 Task: Search one way flight ticket for 5 adults, 2 children, 1 infant in seat and 1 infant on lap in economy from Atlanta: Hartsfield-jackson Atlanta International Airport to Gillette: Gillette Campbell County Airport on 5-1-2023. Choice of flights is Spirit. Number of bags: 2 carry on bags. Price is upto 88000. Outbound departure time preference is 22:30.
Action: Mouse moved to (195, 172)
Screenshot: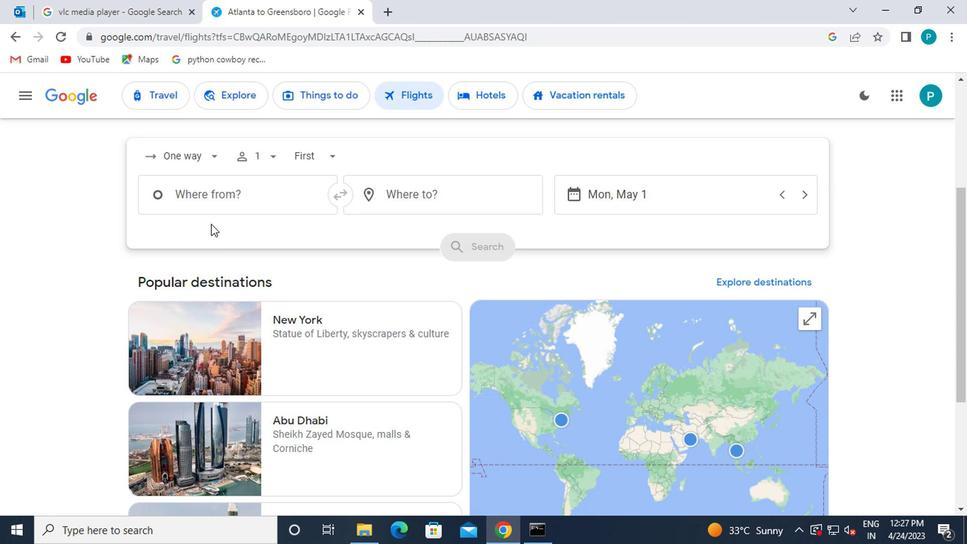 
Action: Mouse pressed left at (195, 172)
Screenshot: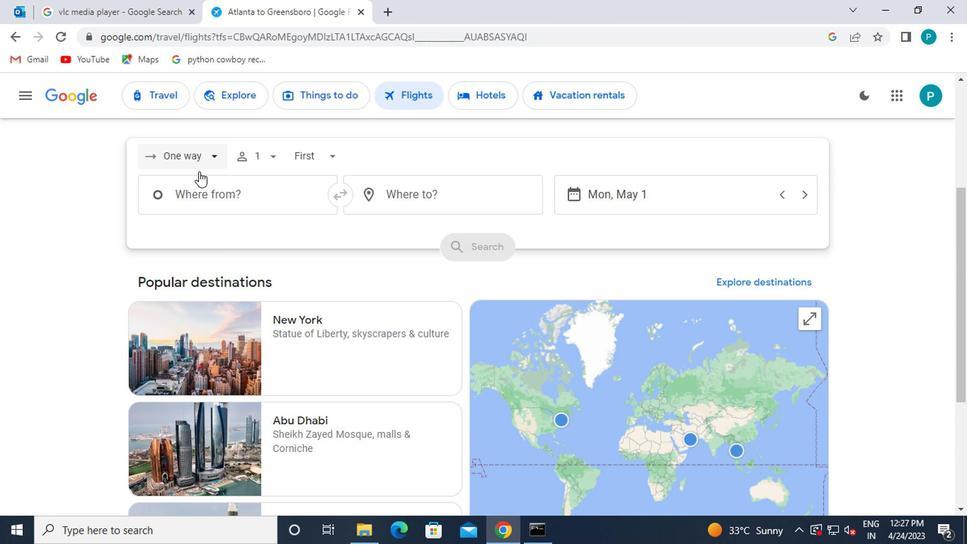 
Action: Mouse moved to (206, 221)
Screenshot: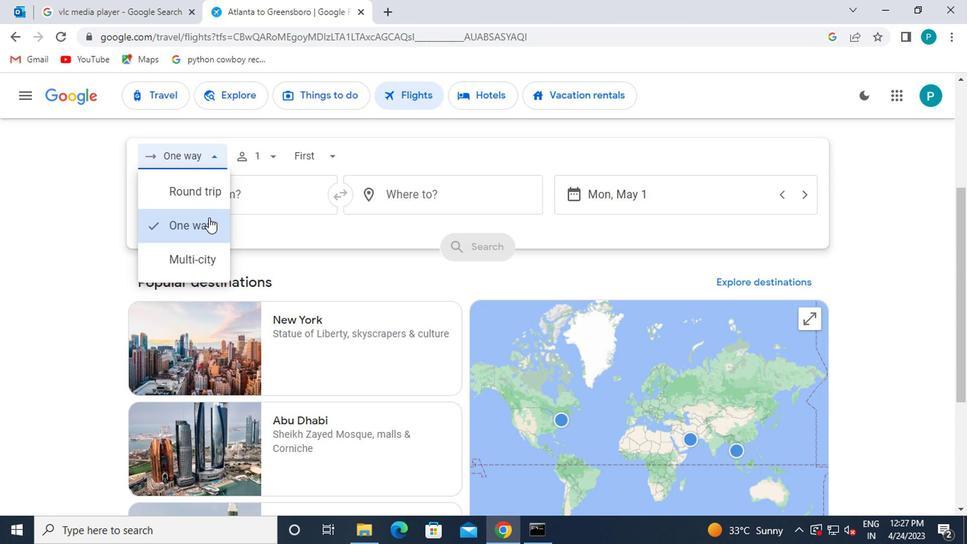 
Action: Mouse pressed left at (206, 221)
Screenshot: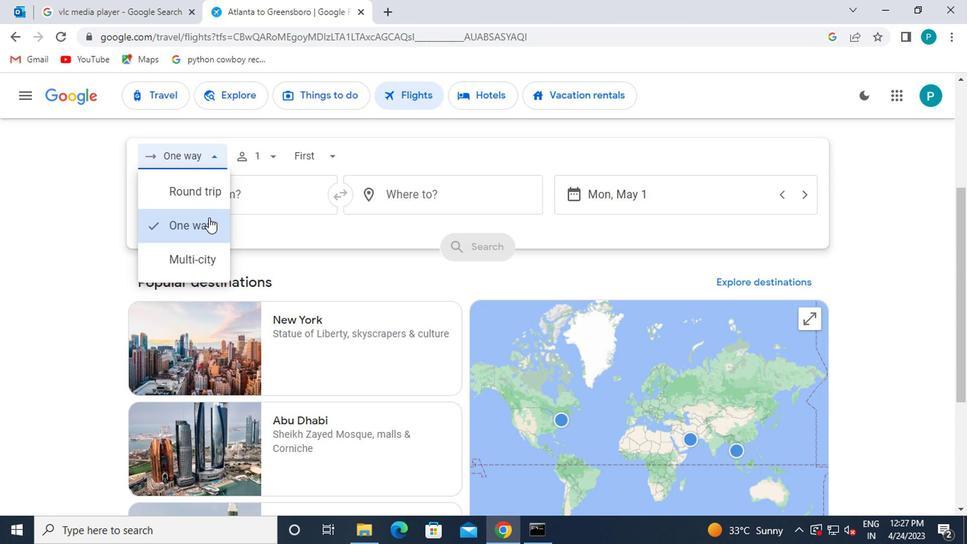 
Action: Mouse moved to (270, 161)
Screenshot: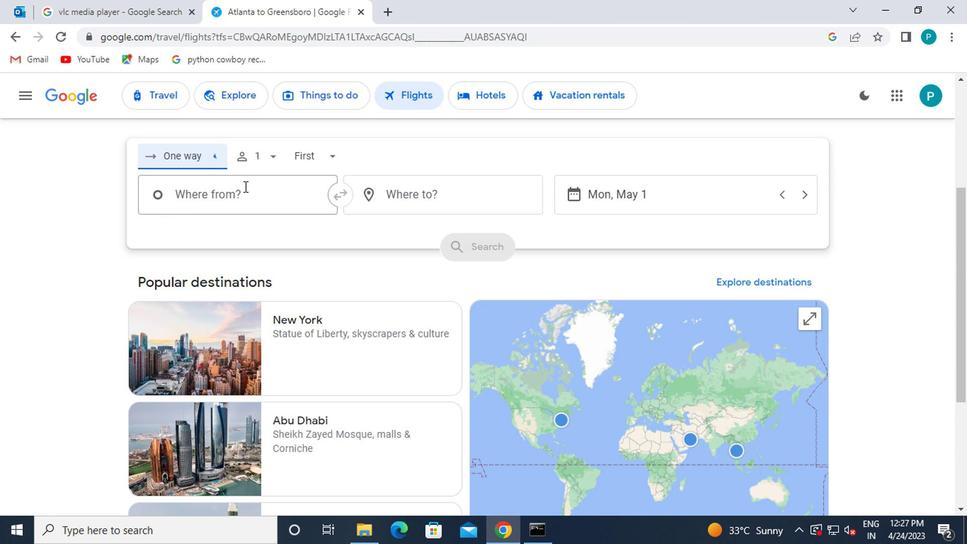 
Action: Mouse pressed left at (270, 161)
Screenshot: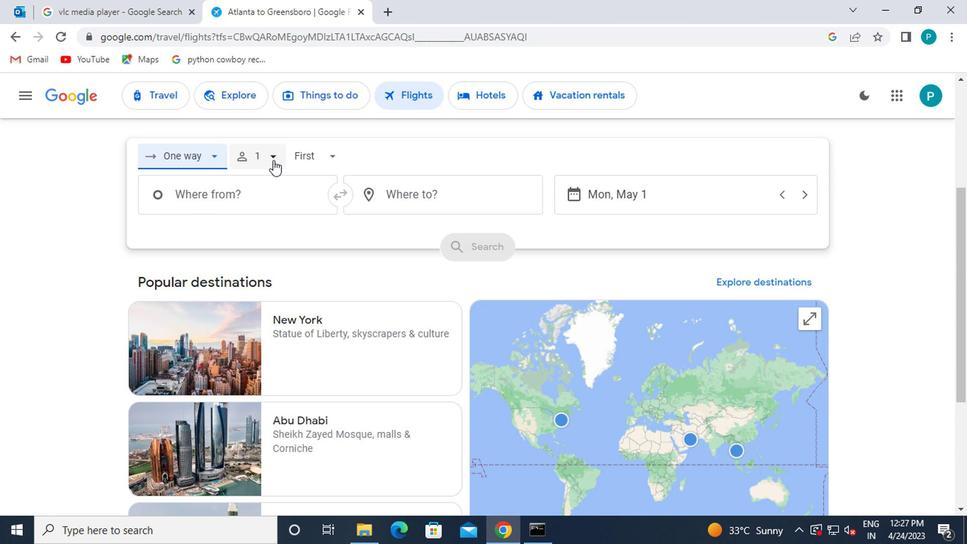 
Action: Mouse moved to (382, 194)
Screenshot: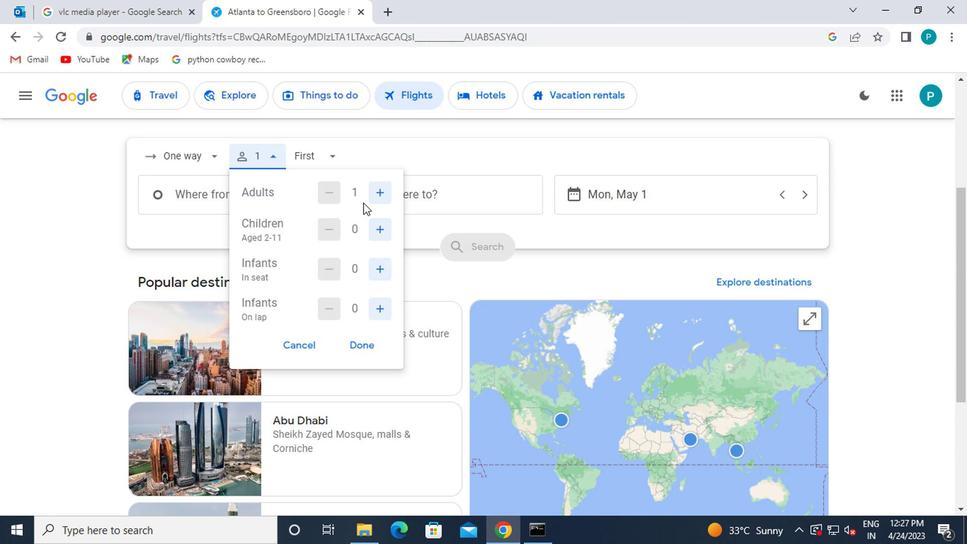 
Action: Mouse pressed left at (382, 194)
Screenshot: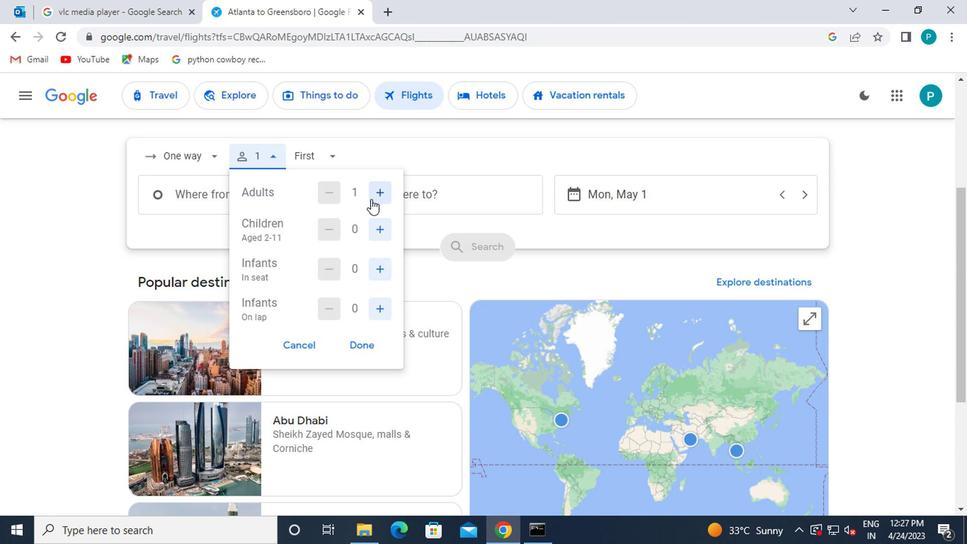 
Action: Mouse pressed left at (382, 194)
Screenshot: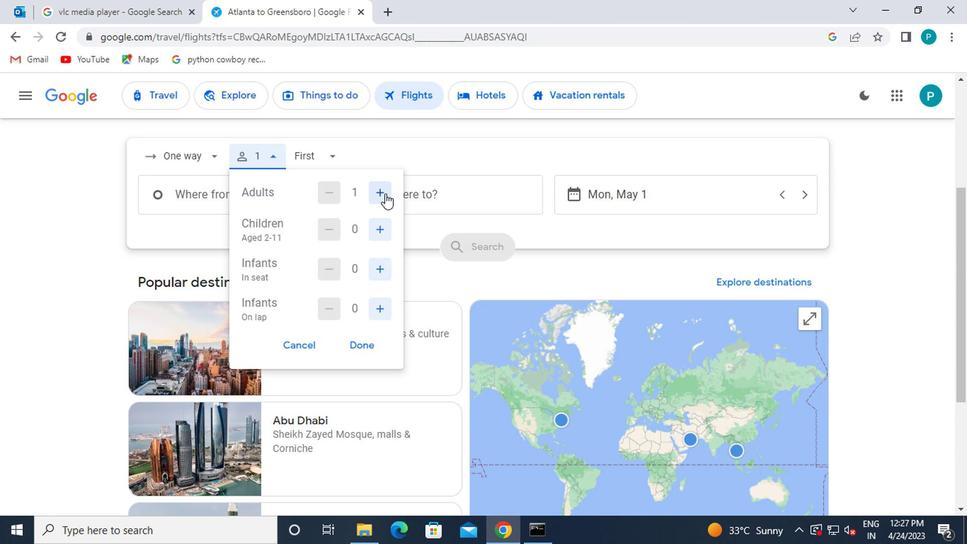 
Action: Mouse pressed left at (382, 194)
Screenshot: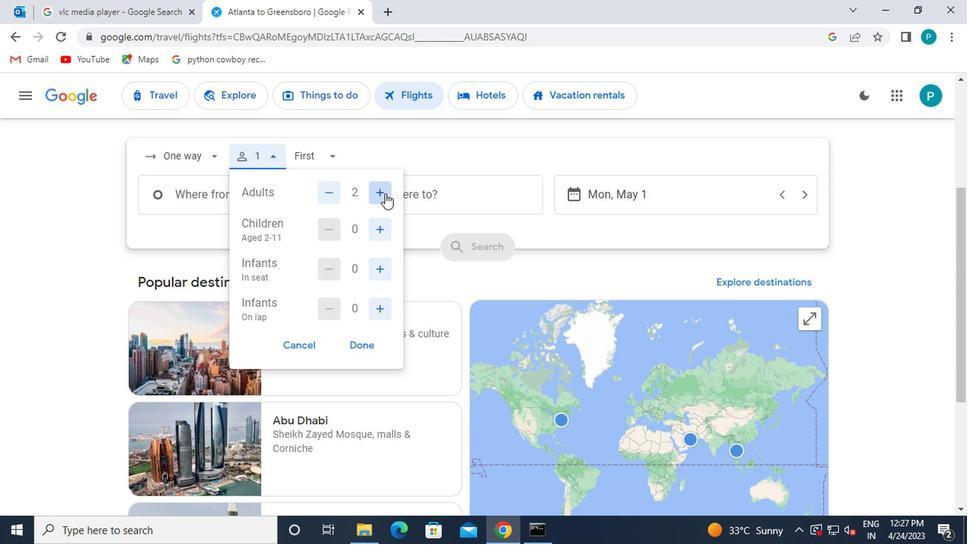 
Action: Mouse pressed left at (382, 194)
Screenshot: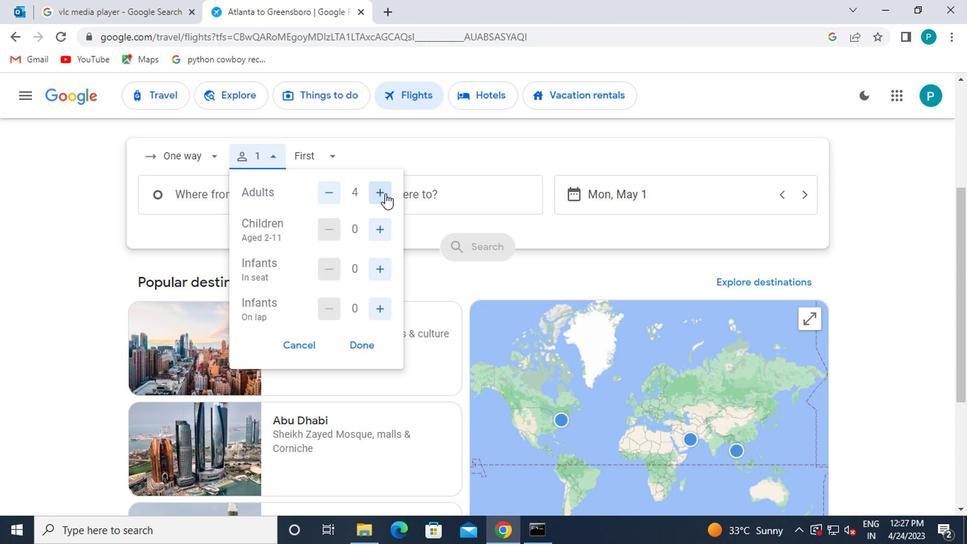 
Action: Mouse moved to (387, 235)
Screenshot: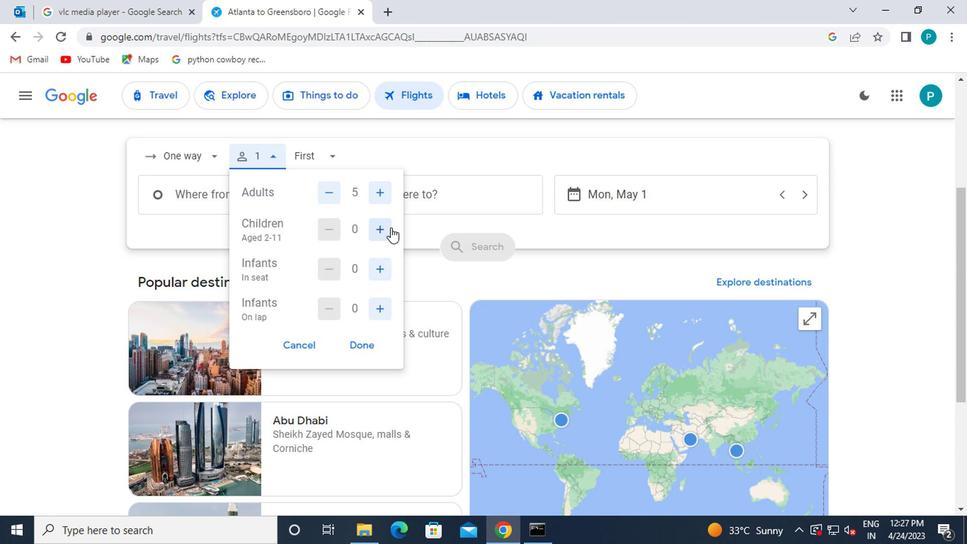 
Action: Mouse pressed left at (387, 235)
Screenshot: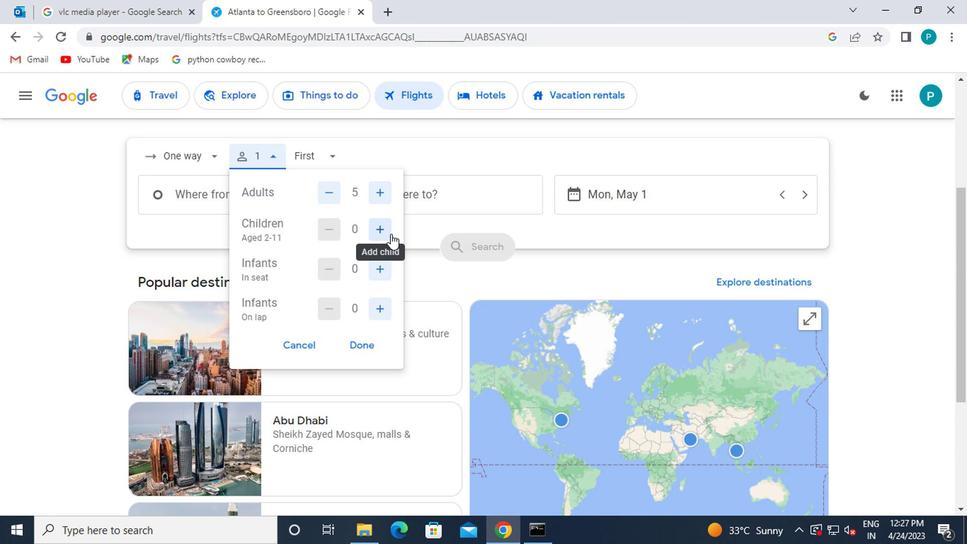 
Action: Mouse pressed left at (387, 235)
Screenshot: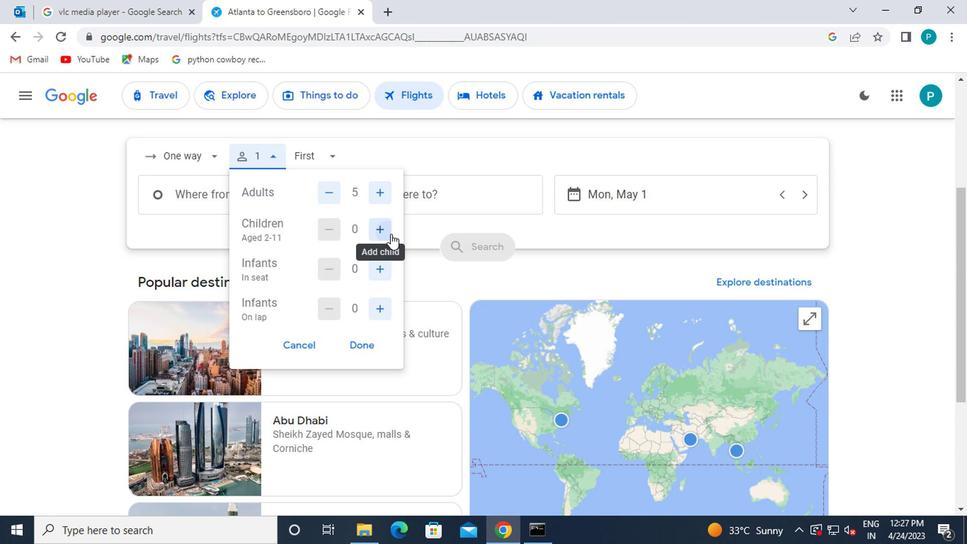 
Action: Mouse moved to (384, 264)
Screenshot: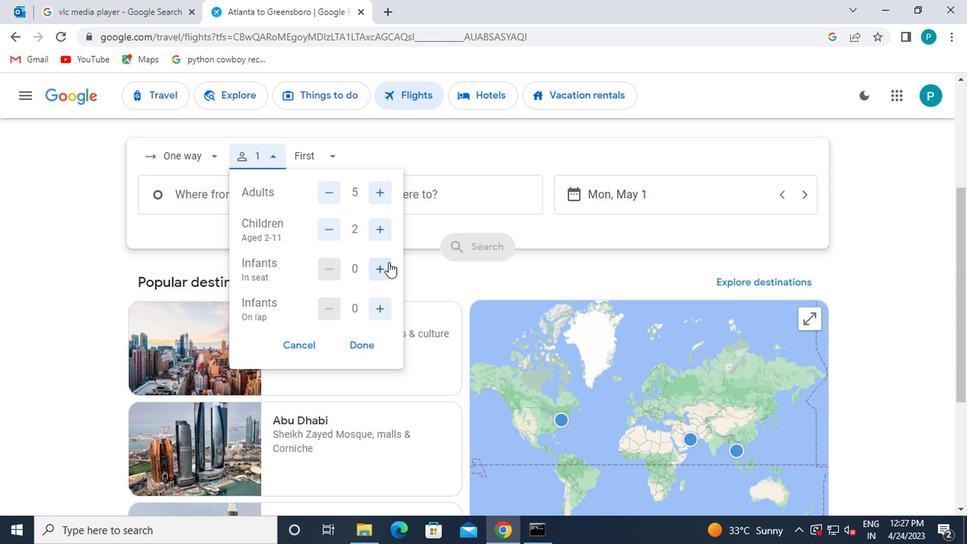 
Action: Mouse pressed left at (384, 264)
Screenshot: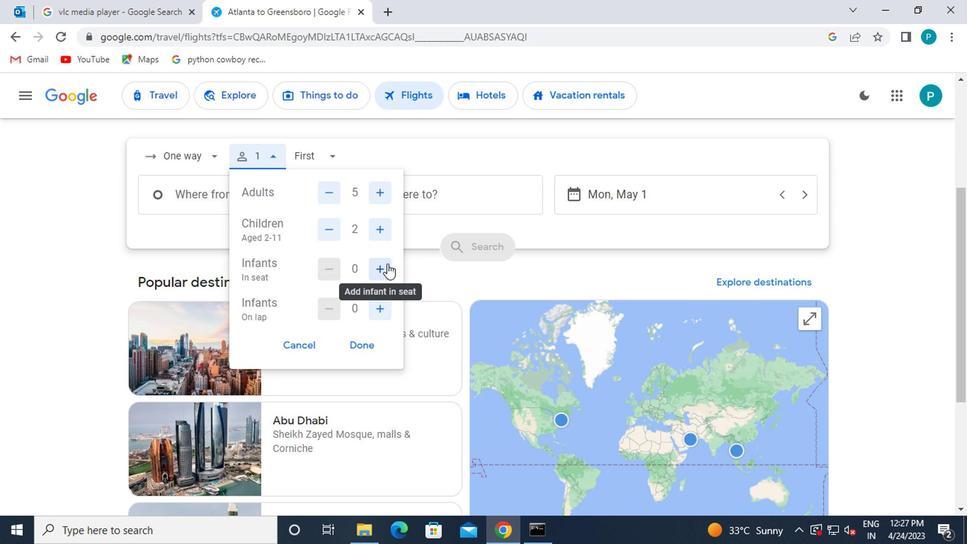 
Action: Mouse moved to (378, 309)
Screenshot: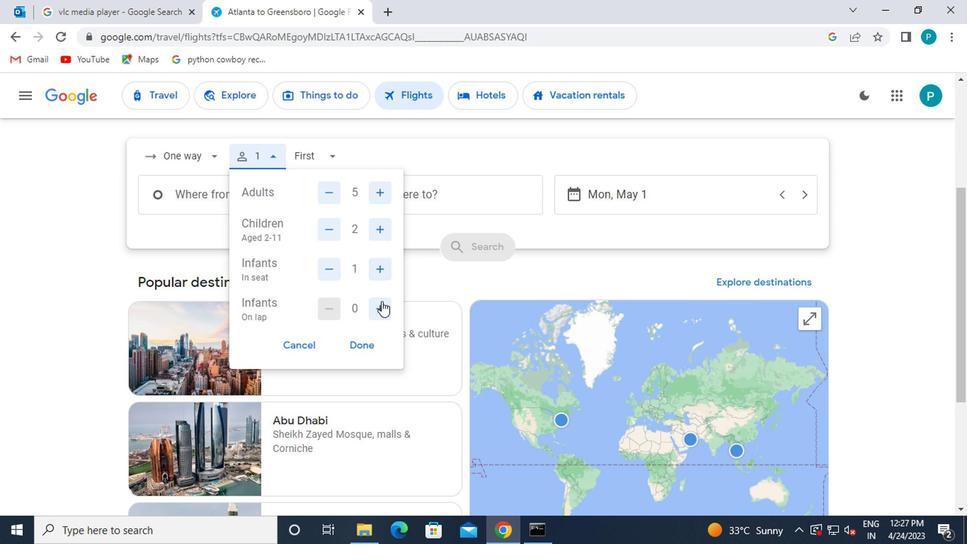 
Action: Mouse pressed left at (378, 309)
Screenshot: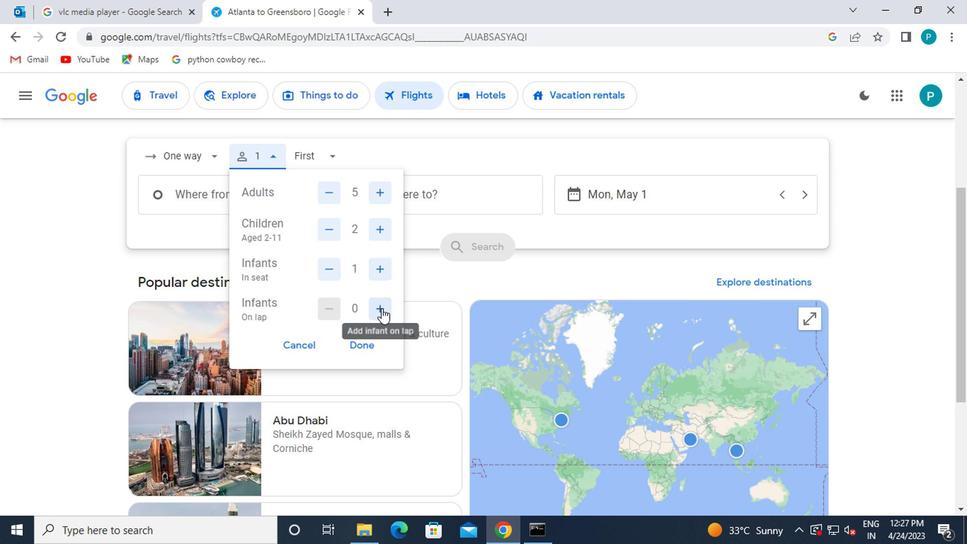 
Action: Mouse moved to (365, 349)
Screenshot: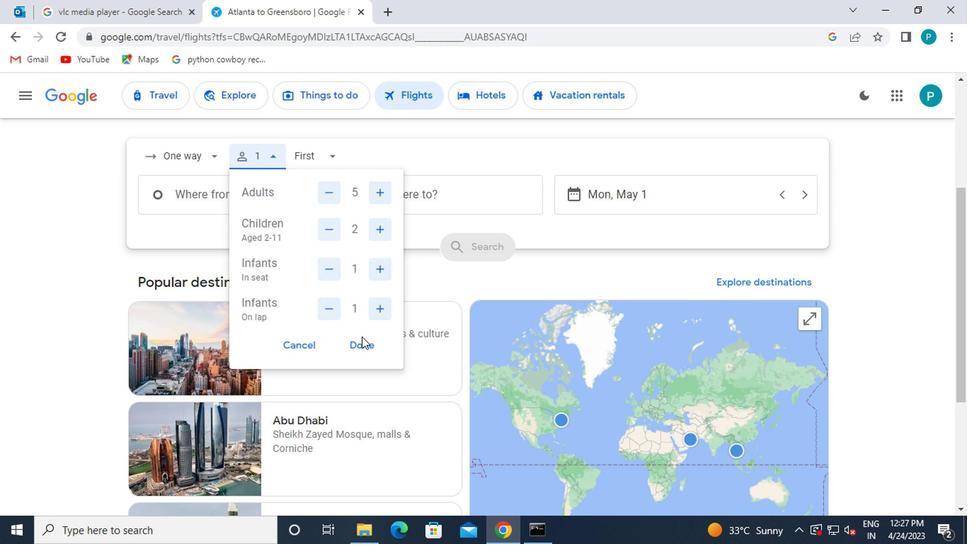
Action: Mouse pressed left at (365, 349)
Screenshot: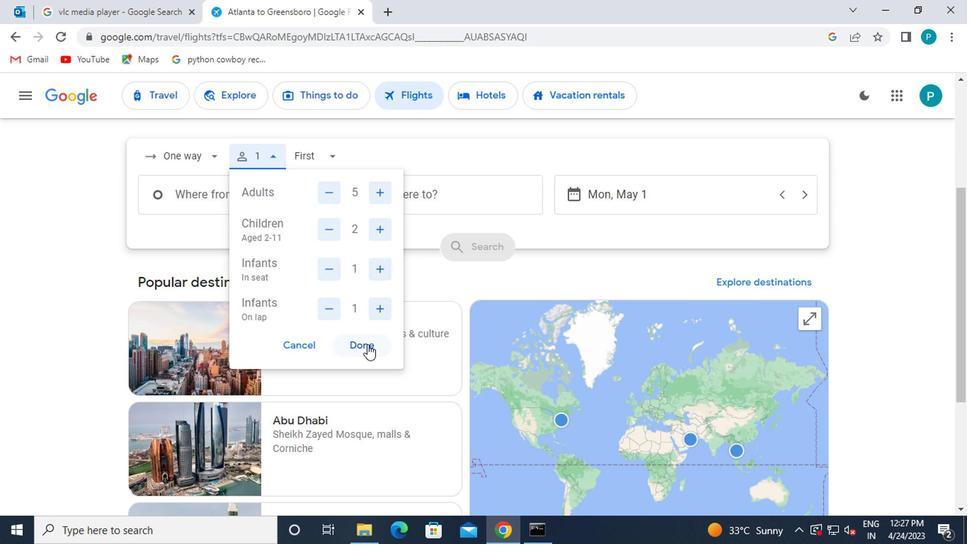 
Action: Mouse moved to (305, 163)
Screenshot: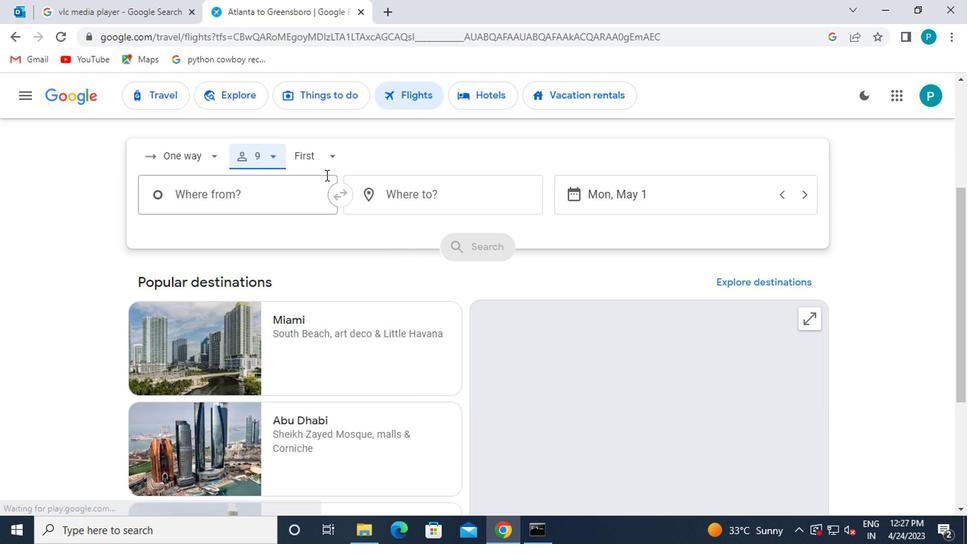 
Action: Mouse pressed left at (305, 163)
Screenshot: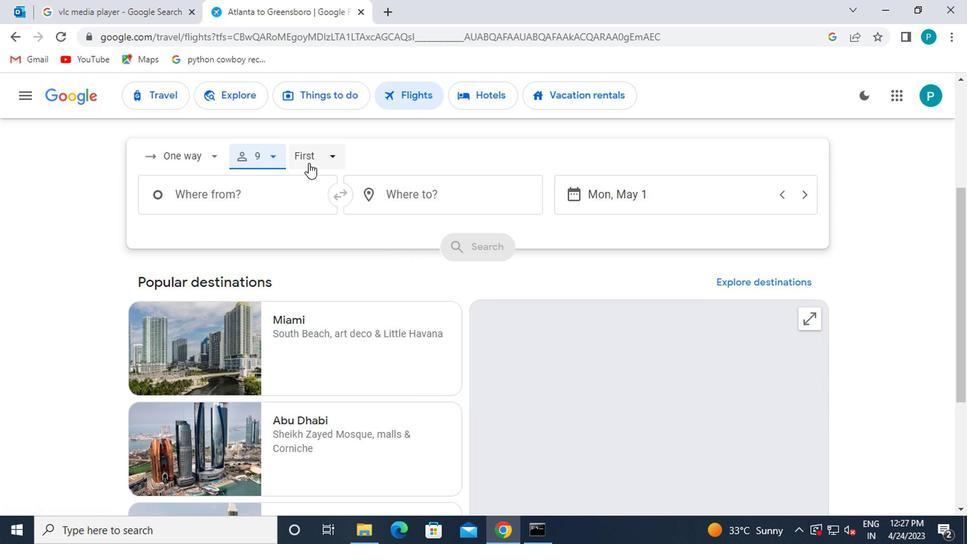 
Action: Mouse moved to (339, 204)
Screenshot: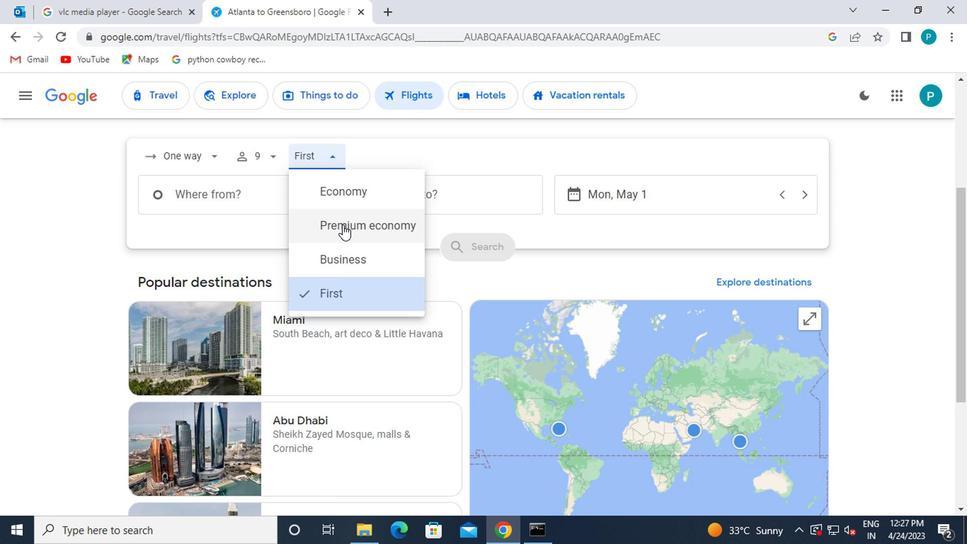
Action: Mouse pressed left at (339, 204)
Screenshot: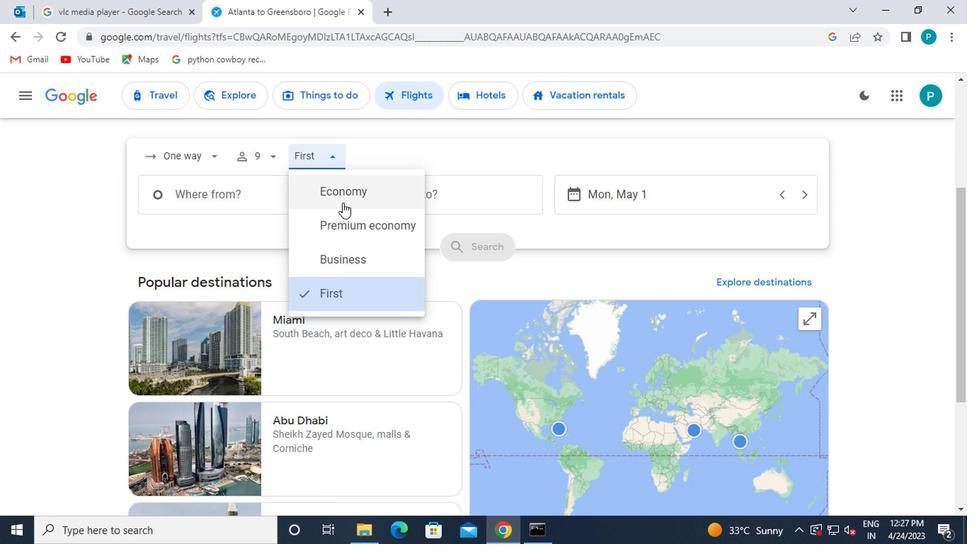 
Action: Mouse moved to (262, 205)
Screenshot: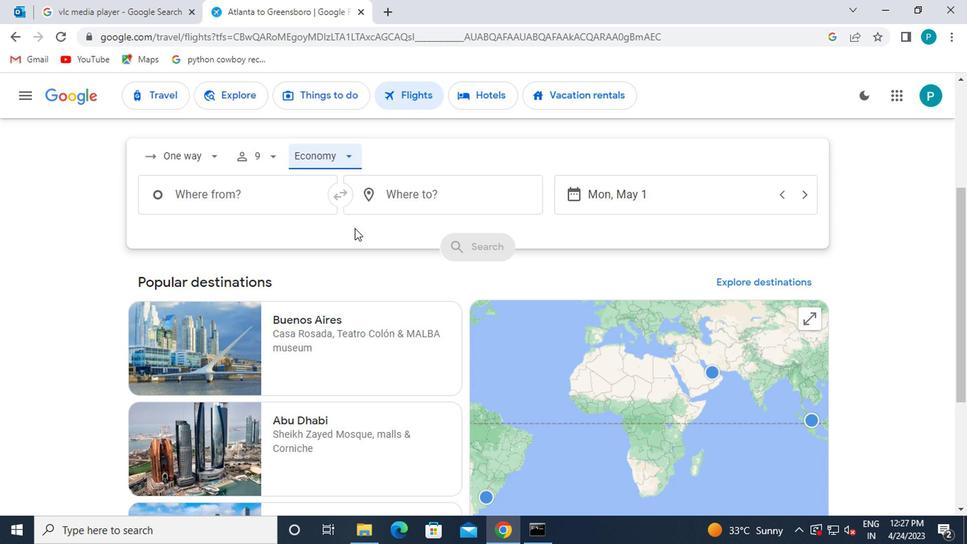 
Action: Mouse pressed left at (262, 205)
Screenshot: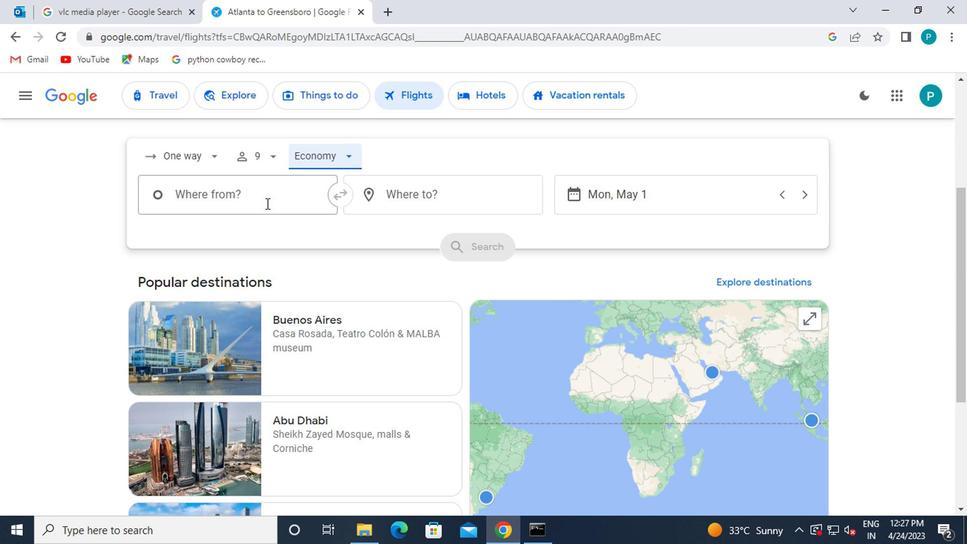 
Action: Mouse moved to (262, 228)
Screenshot: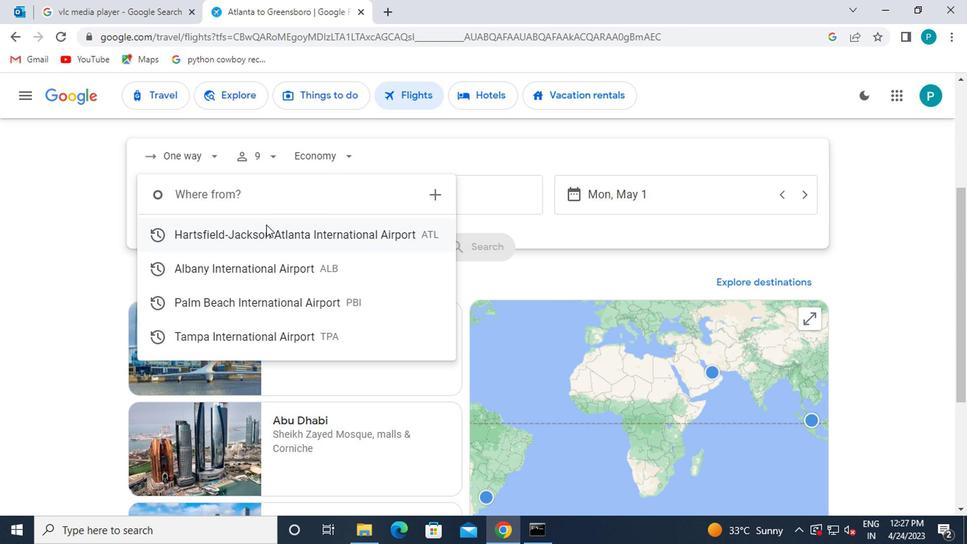 
Action: Mouse pressed left at (262, 228)
Screenshot: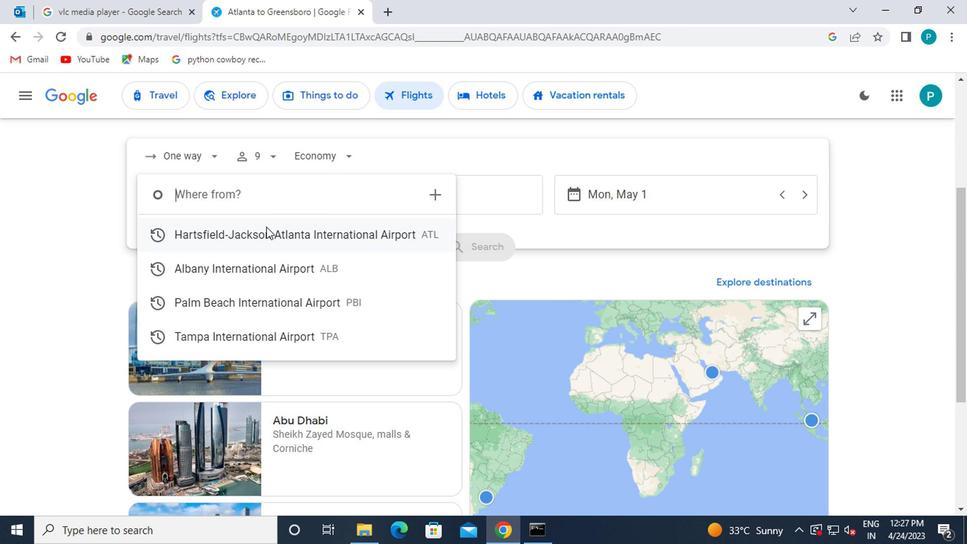 
Action: Mouse moved to (439, 206)
Screenshot: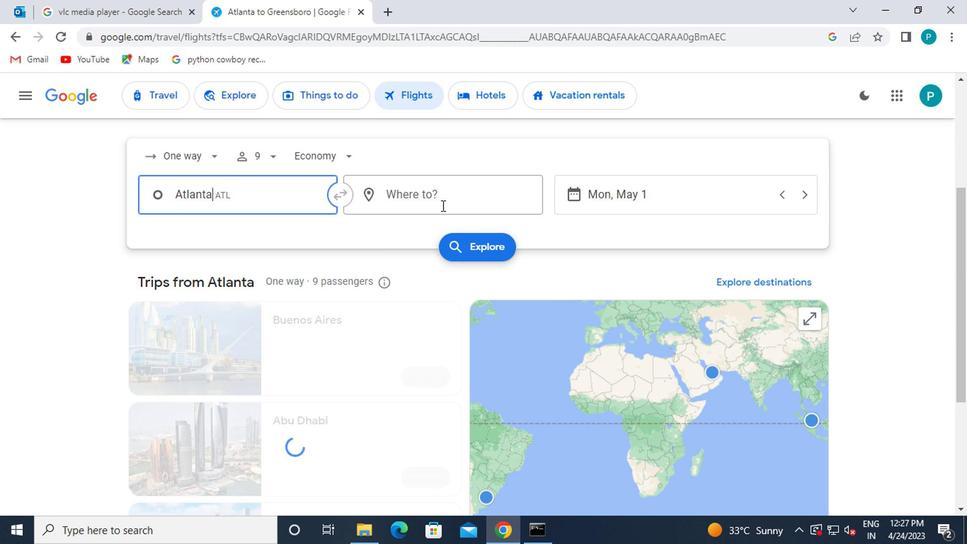 
Action: Mouse pressed left at (439, 206)
Screenshot: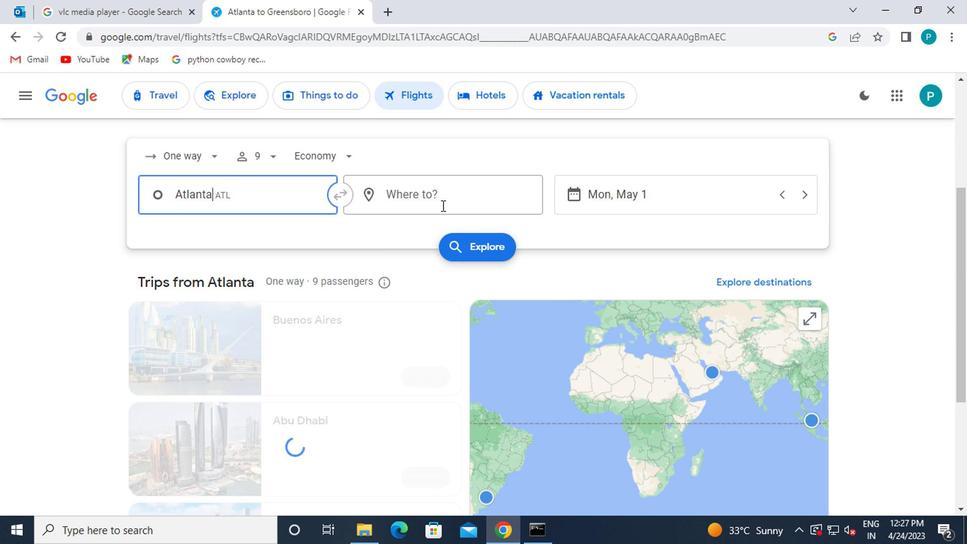 
Action: Mouse moved to (426, 189)
Screenshot: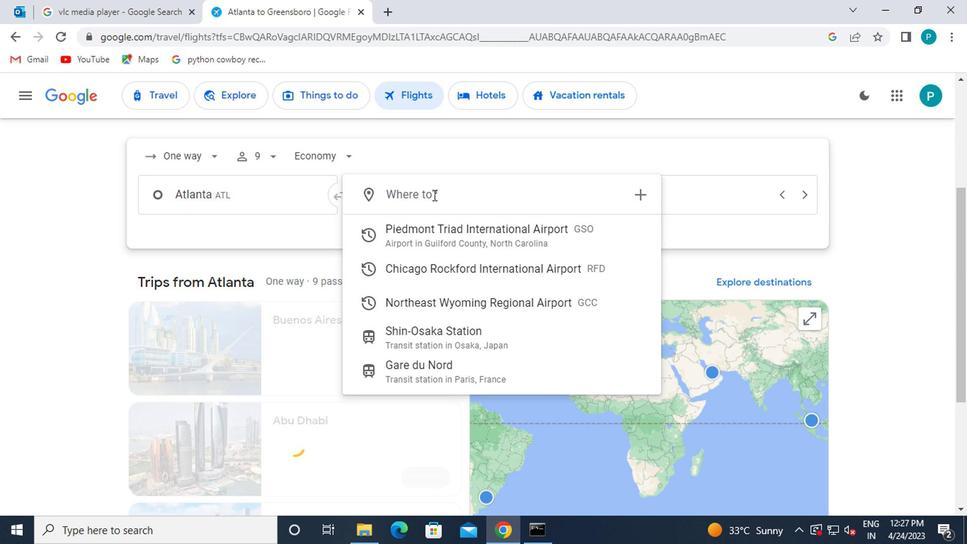 
Action: Key pressed gillete
Screenshot: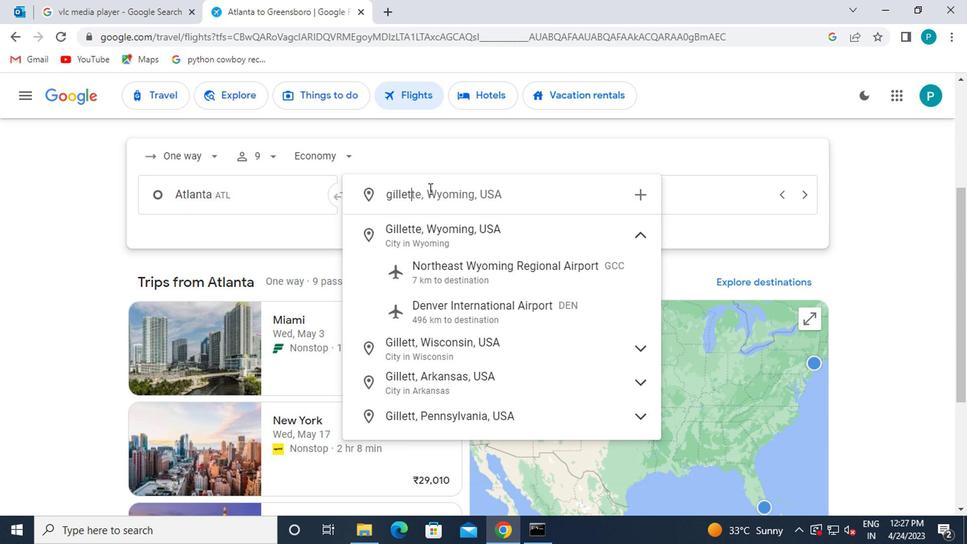 
Action: Mouse moved to (487, 290)
Screenshot: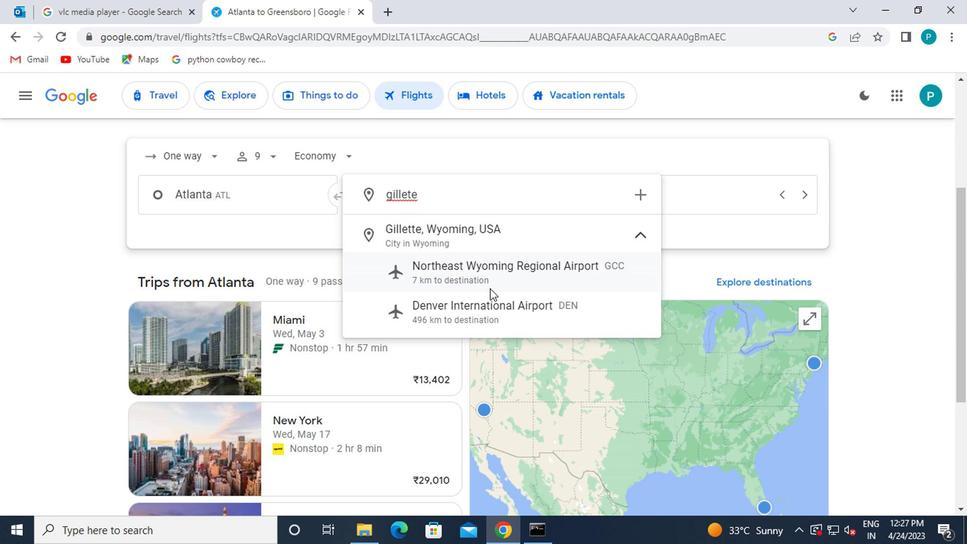 
Action: Mouse pressed left at (487, 290)
Screenshot: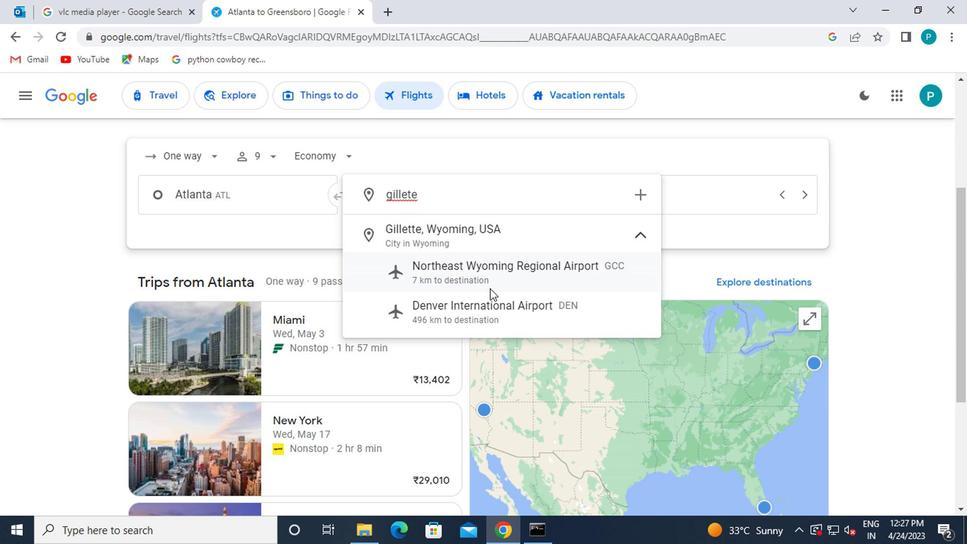
Action: Mouse moved to (531, 271)
Screenshot: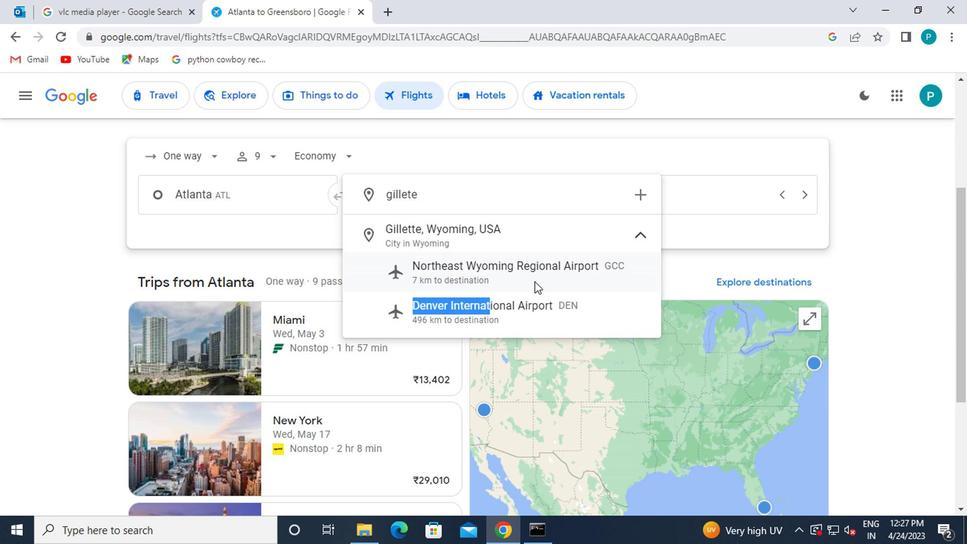
Action: Mouse pressed left at (531, 271)
Screenshot: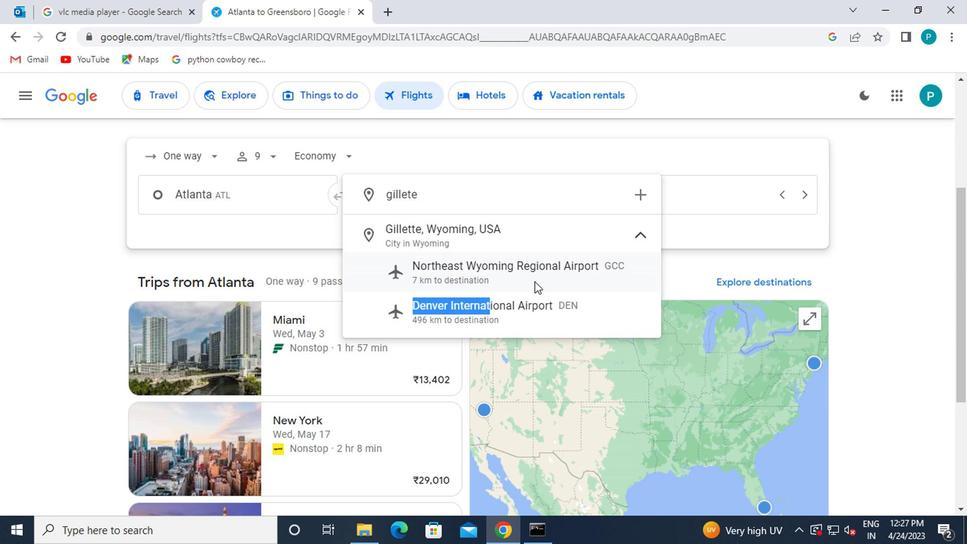 
Action: Mouse moved to (610, 209)
Screenshot: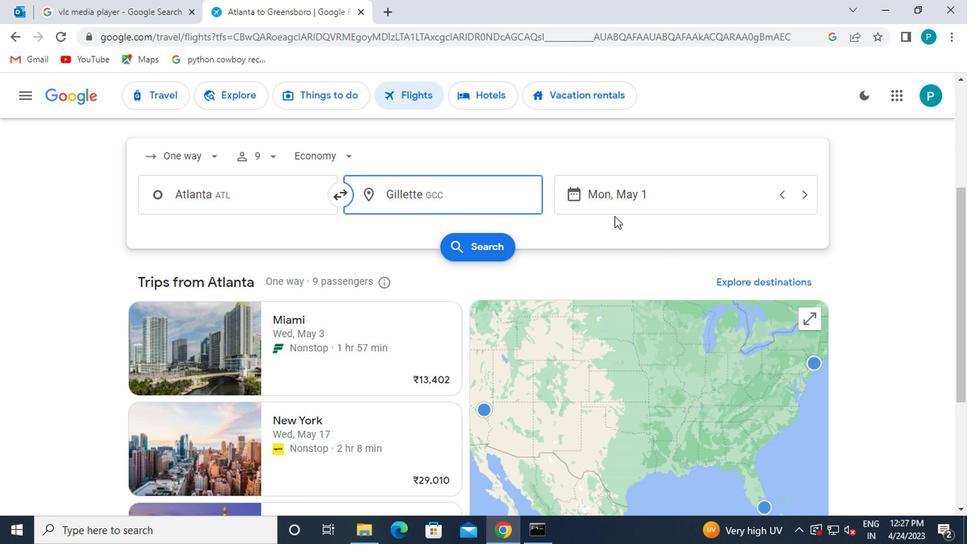 
Action: Mouse pressed left at (610, 209)
Screenshot: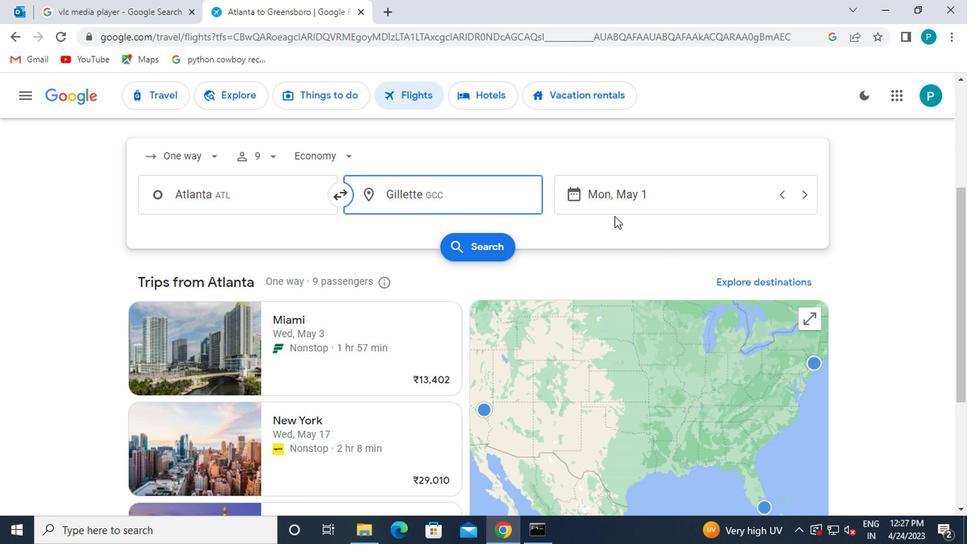 
Action: Mouse moved to (627, 261)
Screenshot: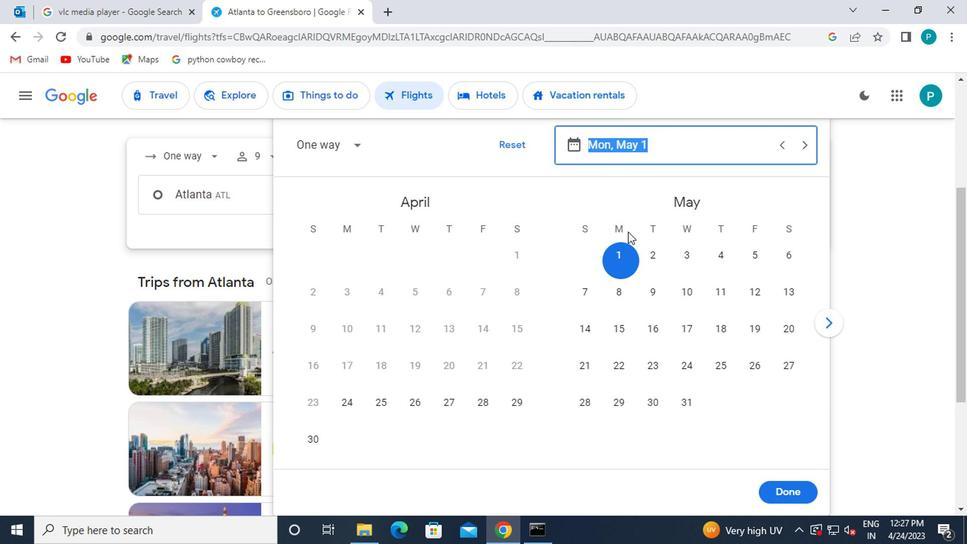 
Action: Mouse pressed left at (627, 261)
Screenshot: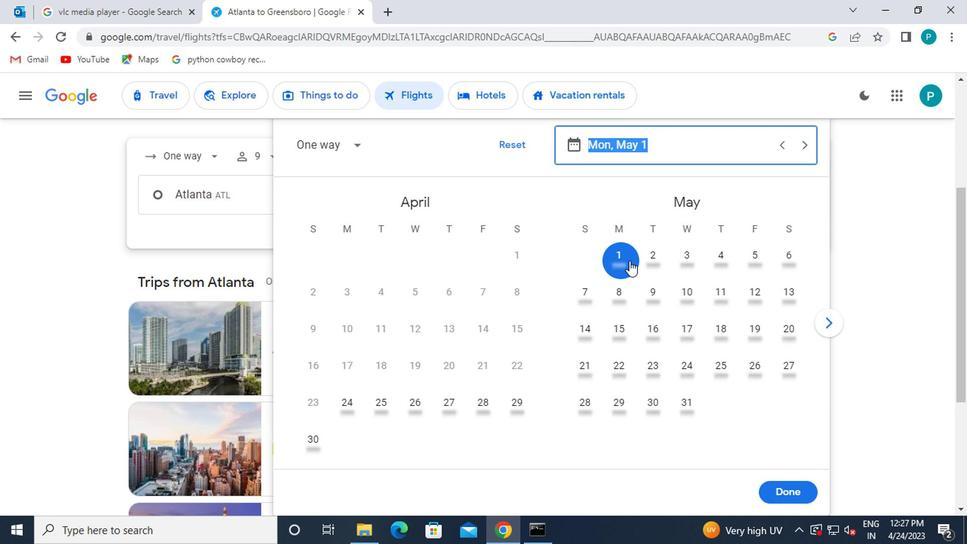 
Action: Mouse moved to (806, 485)
Screenshot: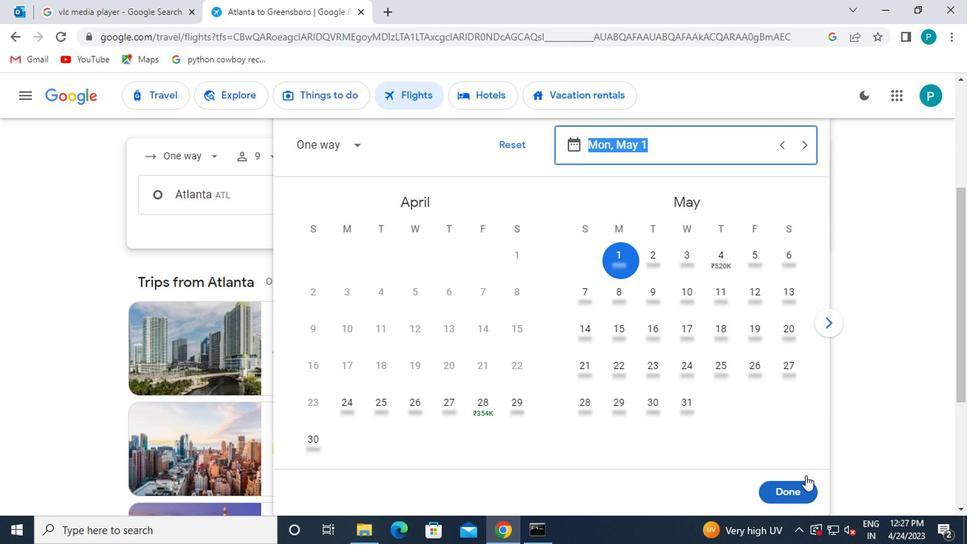 
Action: Mouse pressed left at (806, 485)
Screenshot: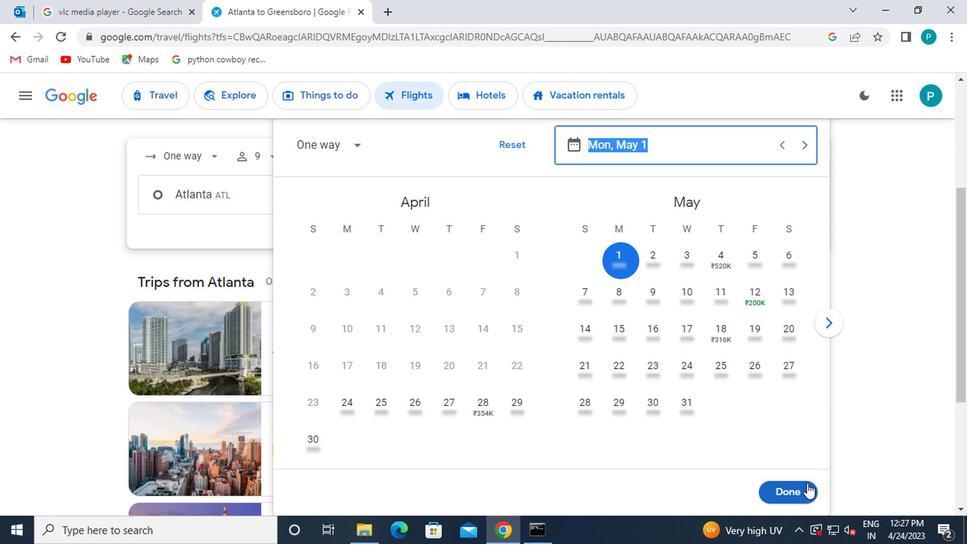 
Action: Mouse moved to (478, 257)
Screenshot: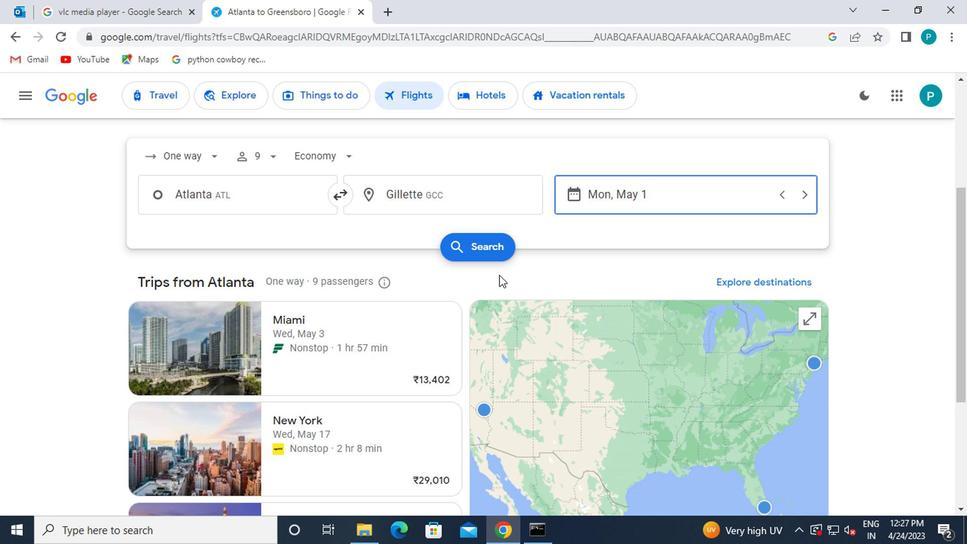 
Action: Mouse pressed left at (478, 257)
Screenshot: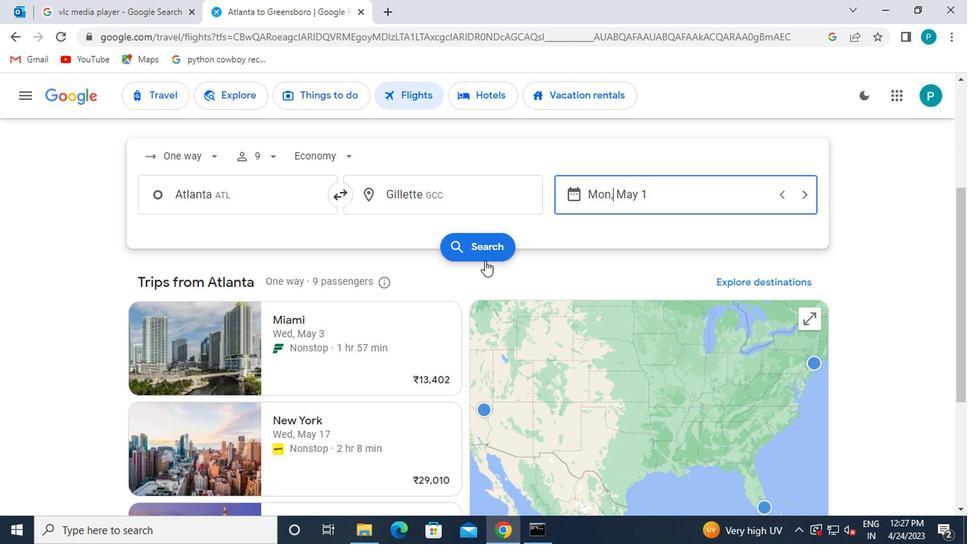 
Action: Mouse moved to (141, 226)
Screenshot: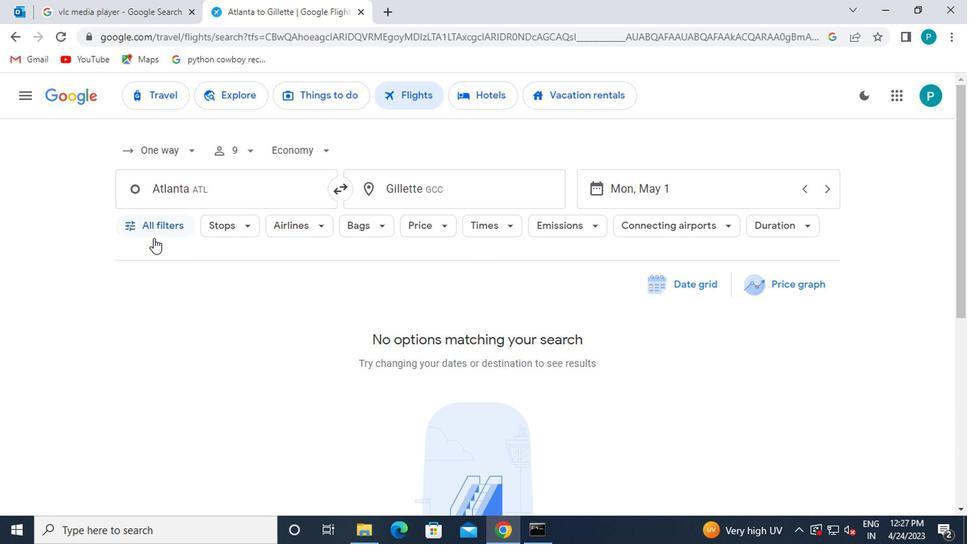 
Action: Mouse pressed left at (141, 226)
Screenshot: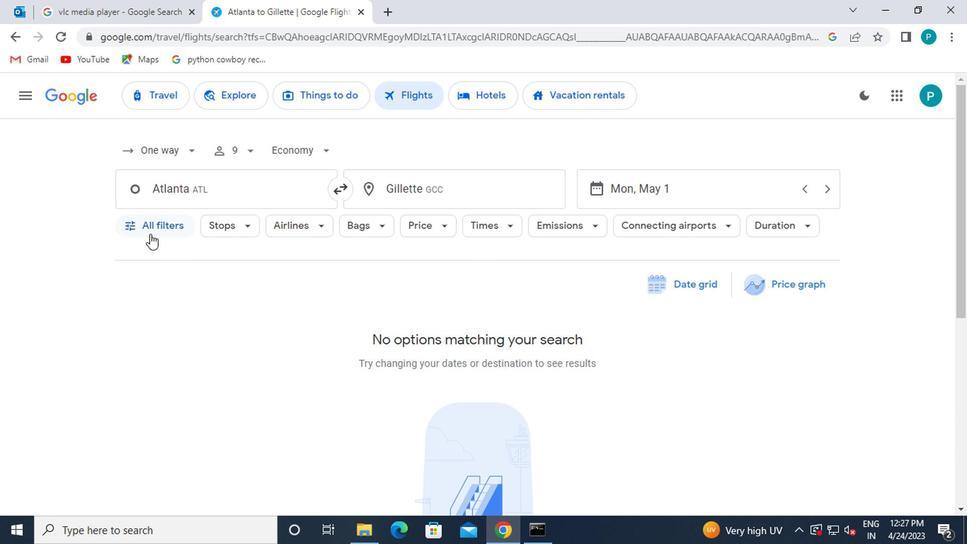 
Action: Mouse moved to (227, 318)
Screenshot: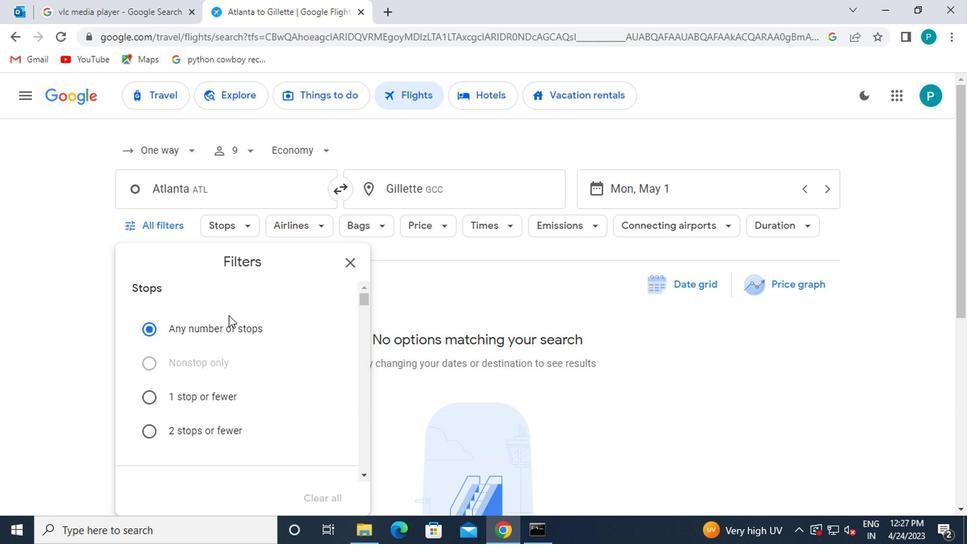
Action: Mouse scrolled (227, 317) with delta (0, -1)
Screenshot: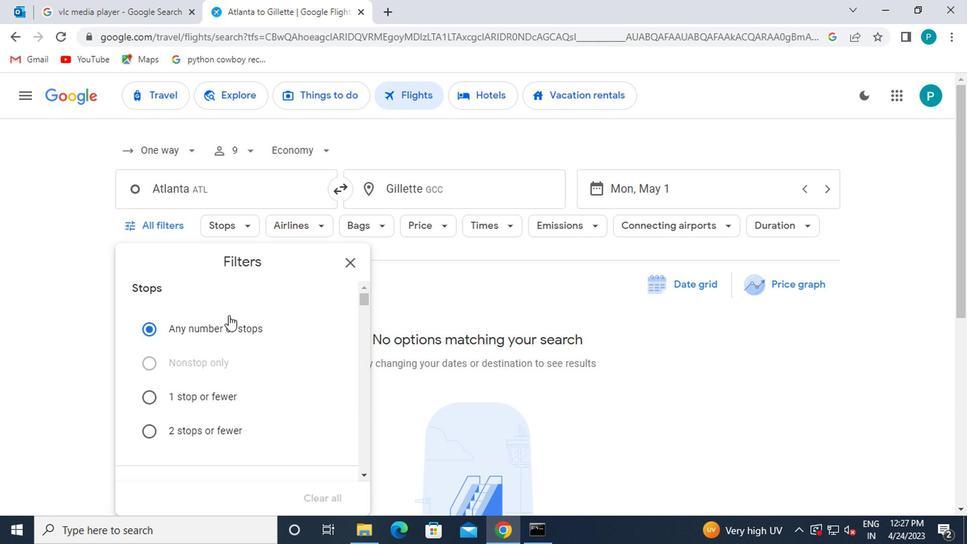 
Action: Mouse moved to (227, 319)
Screenshot: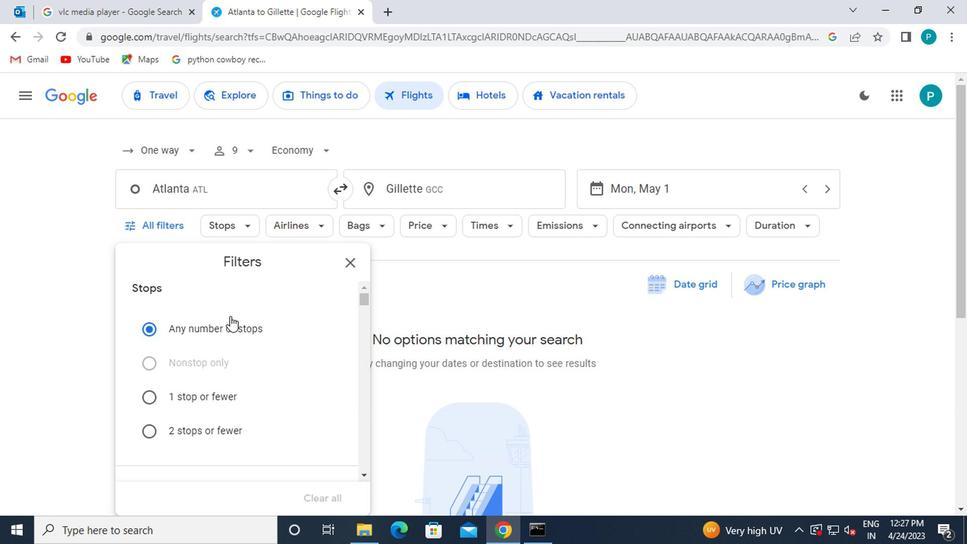 
Action: Mouse scrolled (227, 318) with delta (0, 0)
Screenshot: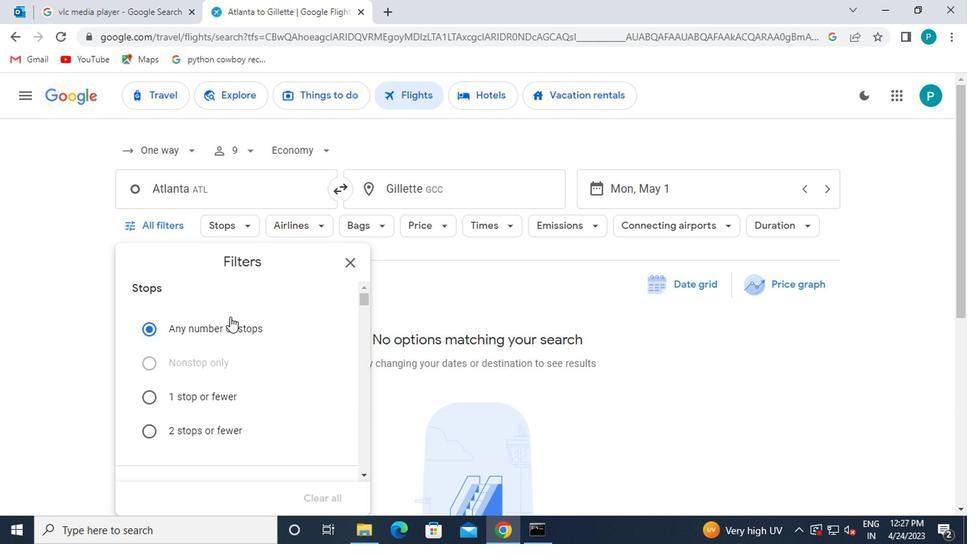 
Action: Mouse moved to (230, 322)
Screenshot: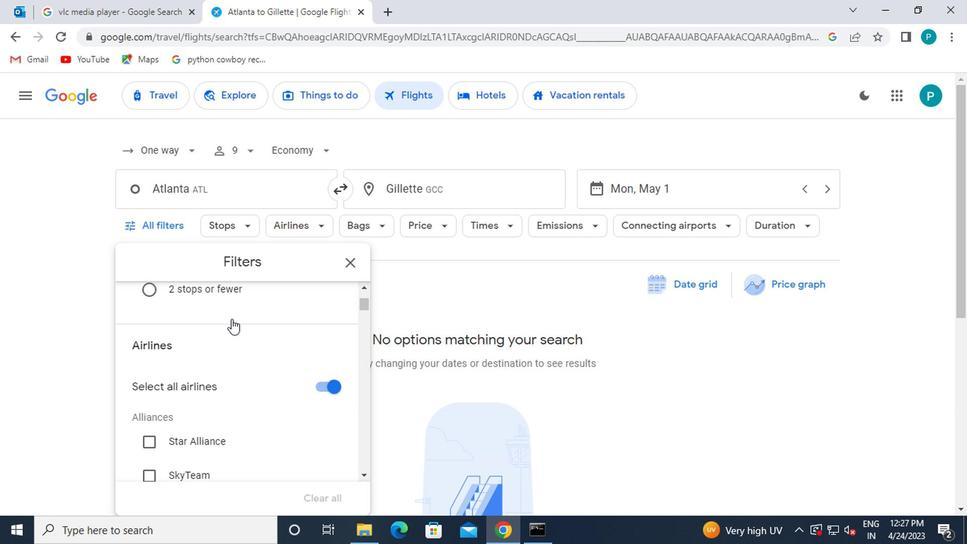 
Action: Mouse scrolled (230, 321) with delta (0, -1)
Screenshot: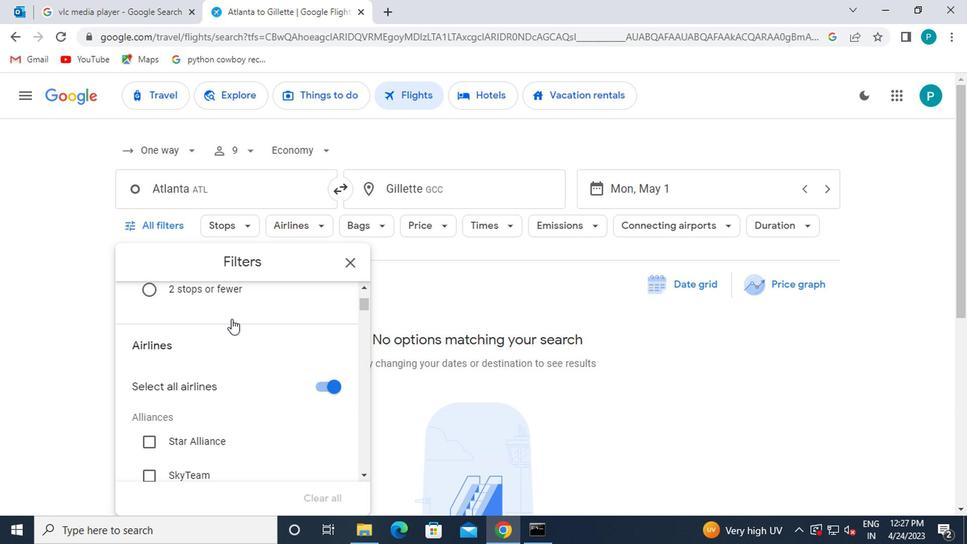 
Action: Mouse scrolled (230, 321) with delta (0, -1)
Screenshot: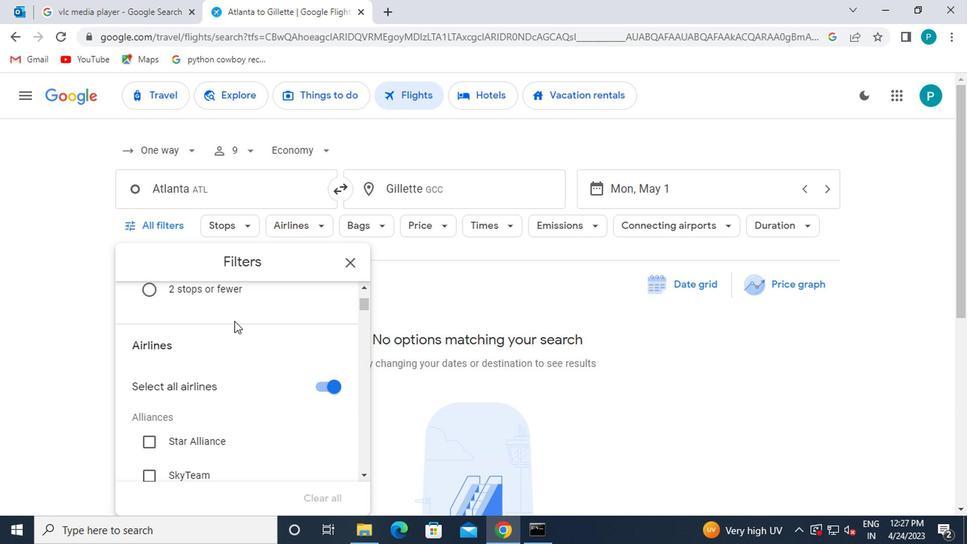 
Action: Mouse moved to (232, 360)
Screenshot: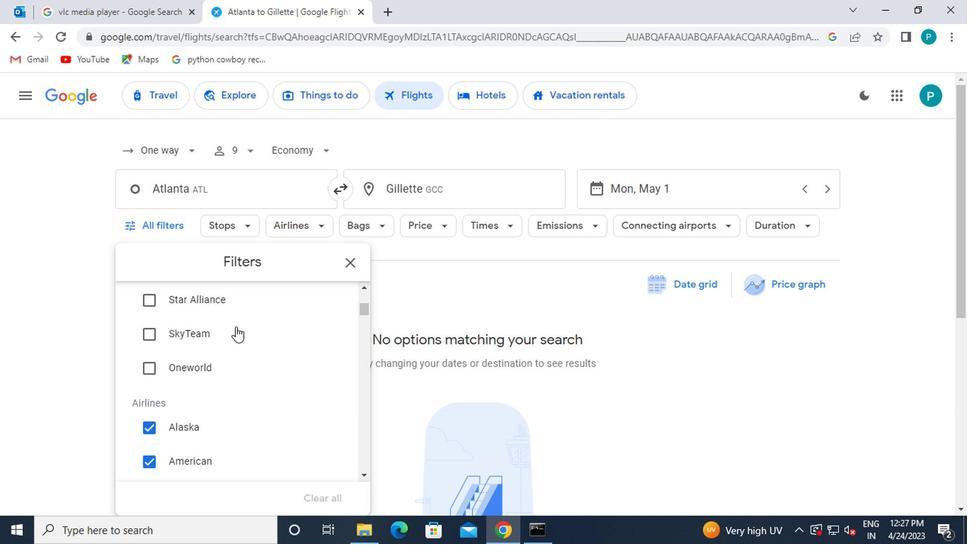 
Action: Mouse scrolled (232, 359) with delta (0, -1)
Screenshot: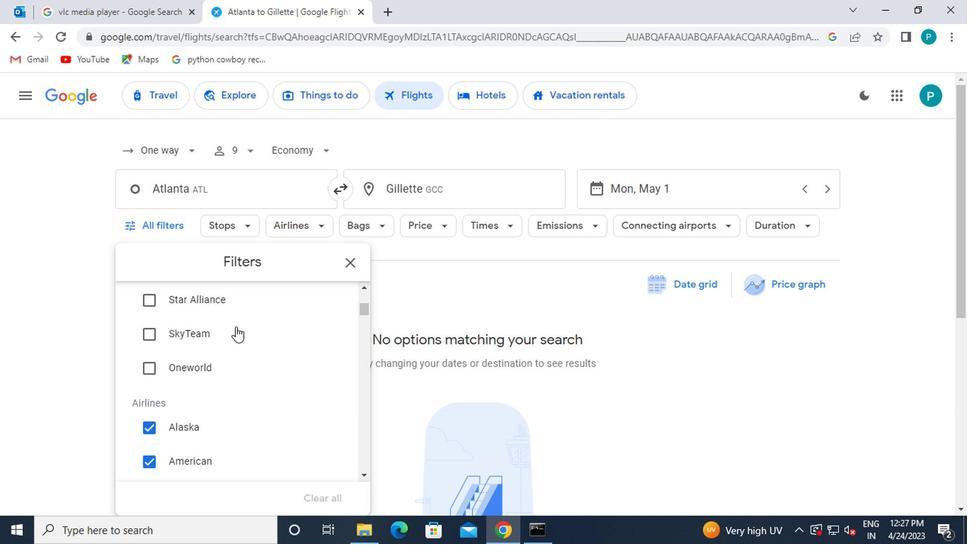 
Action: Mouse moved to (233, 369)
Screenshot: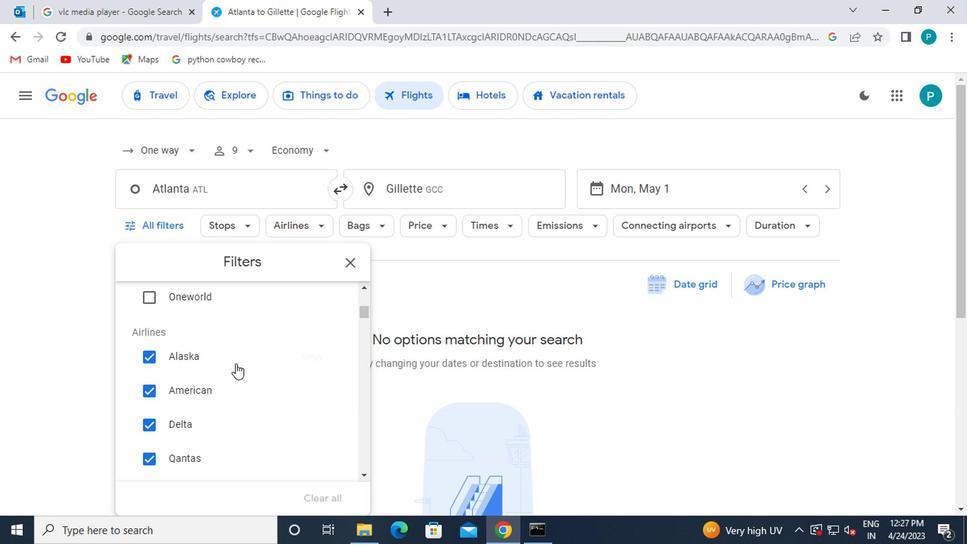 
Action: Mouse scrolled (233, 368) with delta (0, -1)
Screenshot: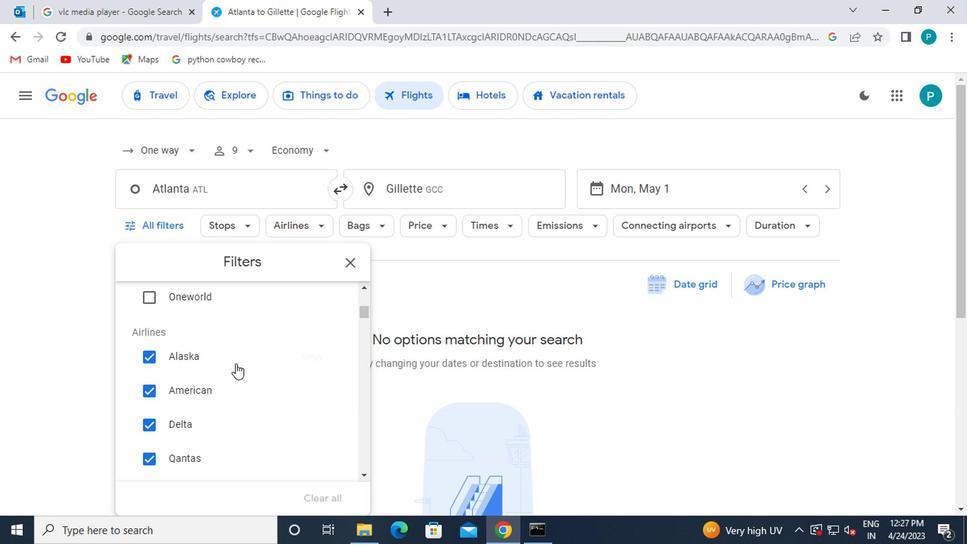 
Action: Mouse scrolled (233, 368) with delta (0, -1)
Screenshot: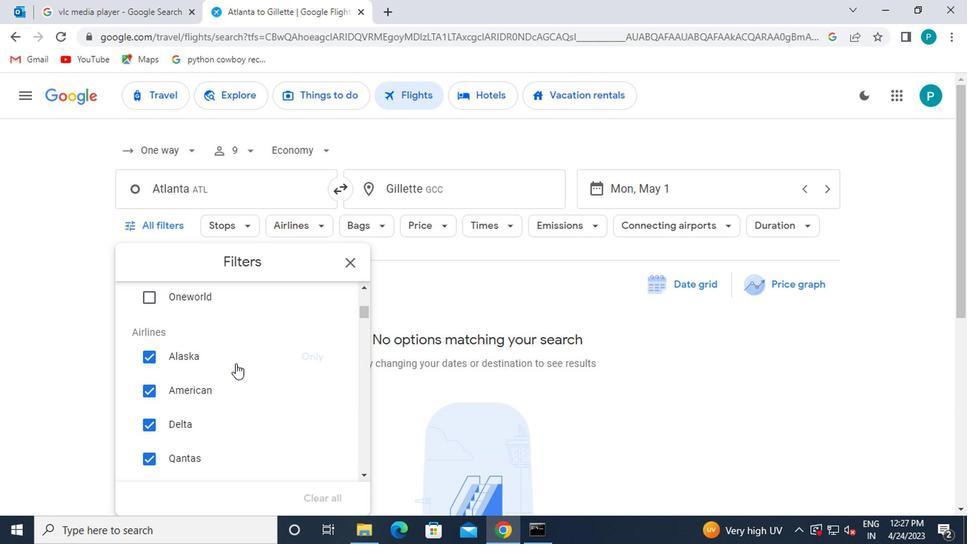 
Action: Mouse scrolled (233, 369) with delta (0, 0)
Screenshot: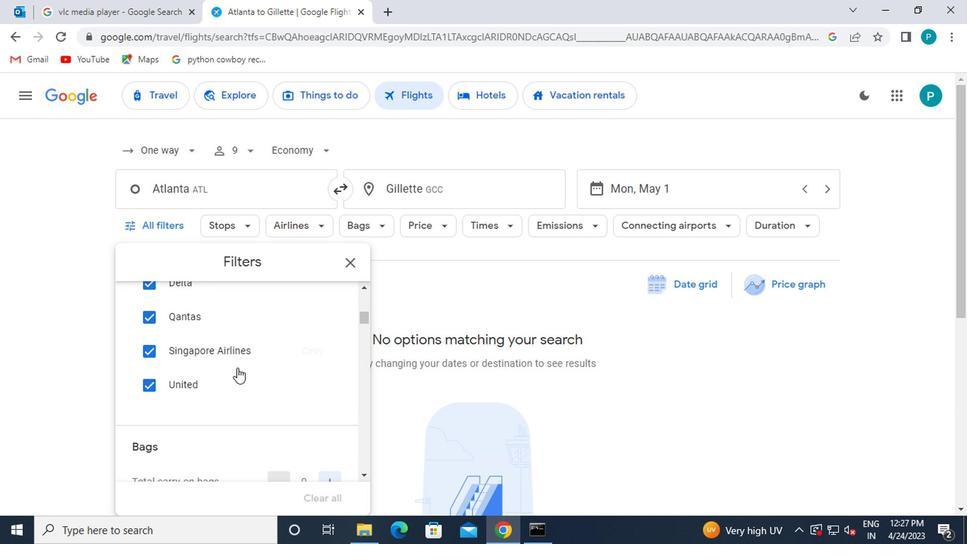 
Action: Mouse moved to (234, 370)
Screenshot: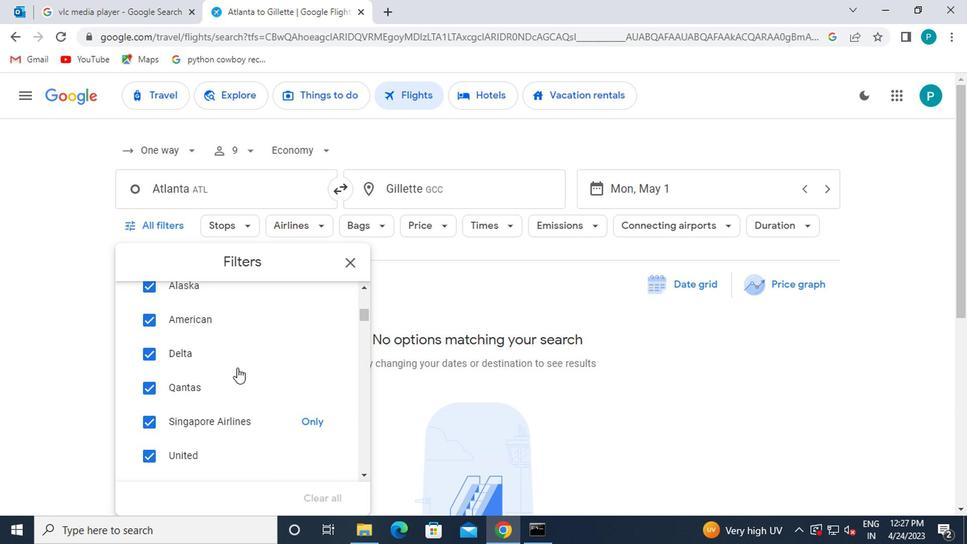 
Action: Mouse scrolled (234, 371) with delta (0, 1)
Screenshot: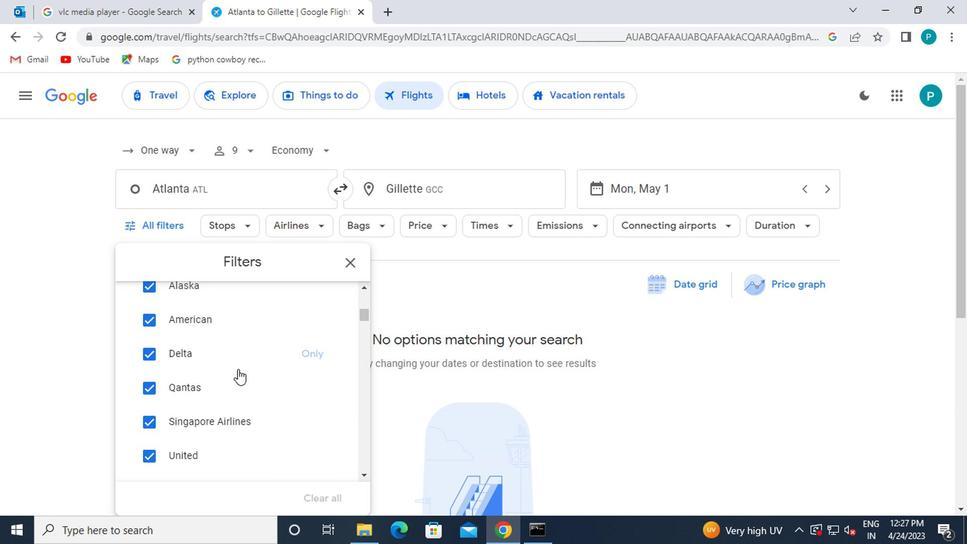 
Action: Mouse scrolled (234, 371) with delta (0, 1)
Screenshot: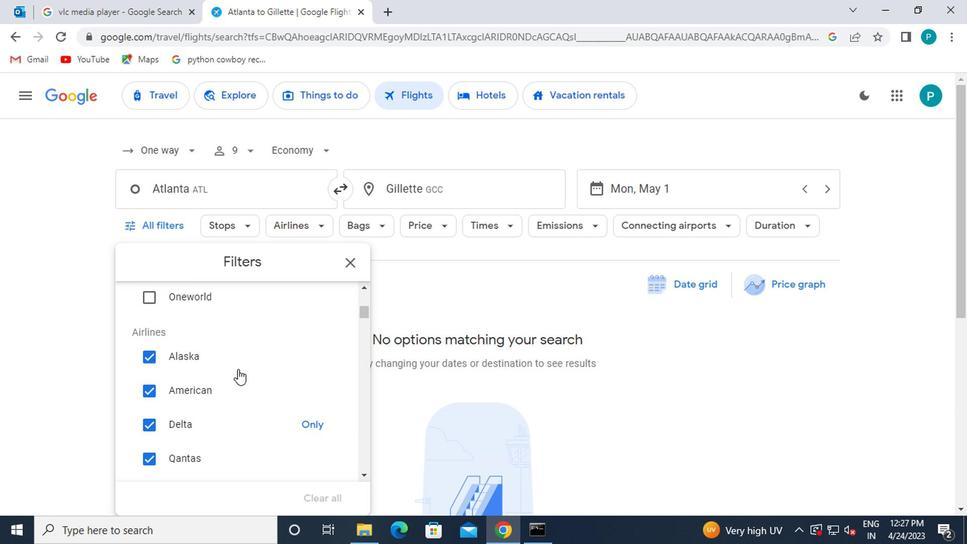 
Action: Mouse moved to (235, 371)
Screenshot: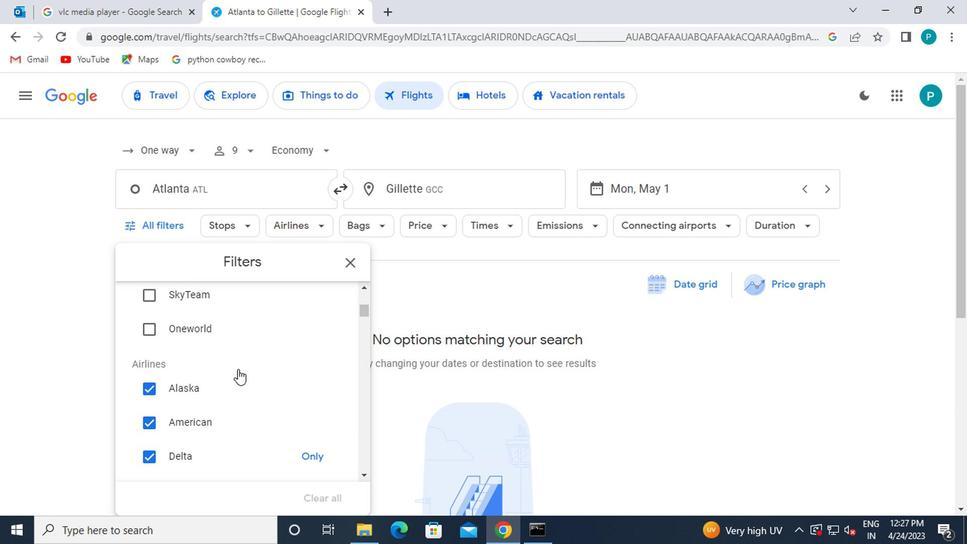 
Action: Mouse scrolled (235, 371) with delta (0, 0)
Screenshot: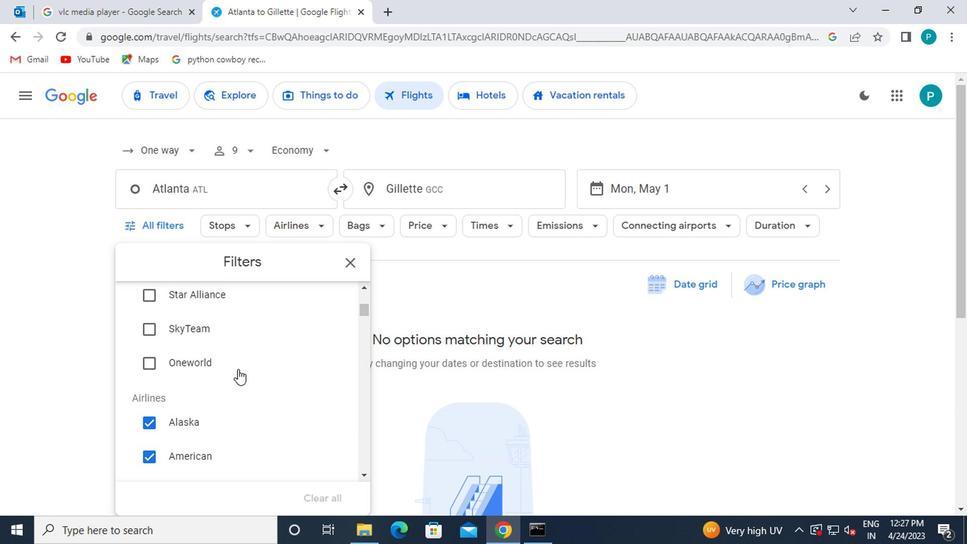 
Action: Mouse scrolled (235, 371) with delta (0, 0)
Screenshot: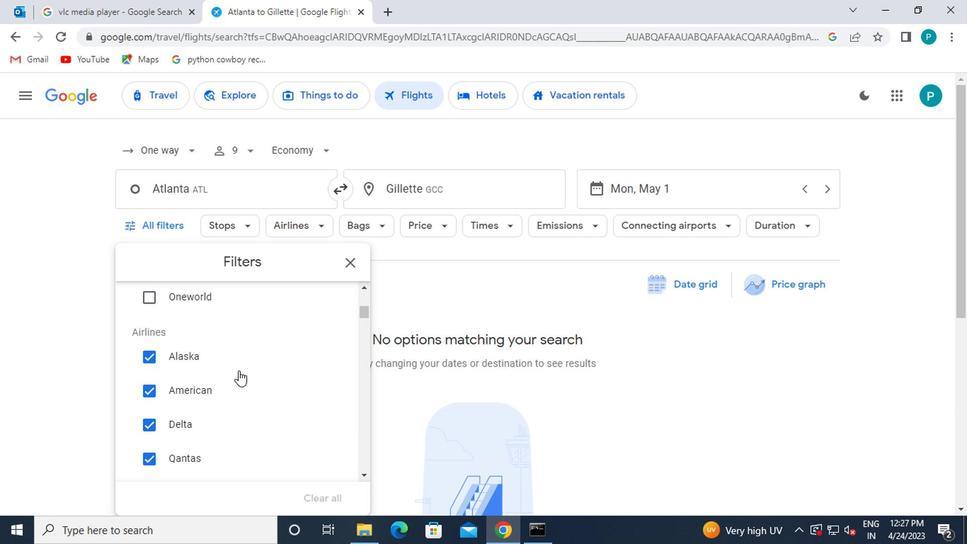 
Action: Mouse scrolled (235, 371) with delta (0, 0)
Screenshot: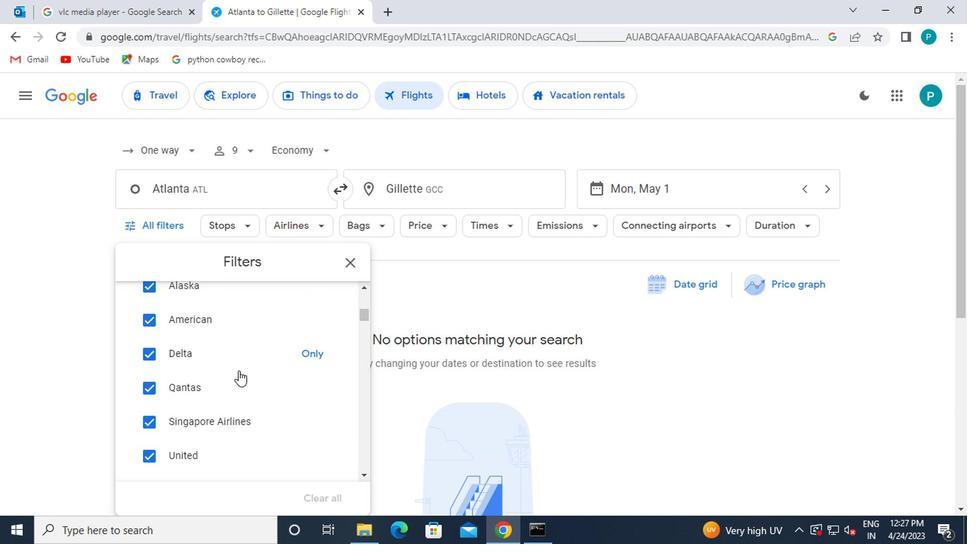 
Action: Mouse scrolled (235, 371) with delta (0, 0)
Screenshot: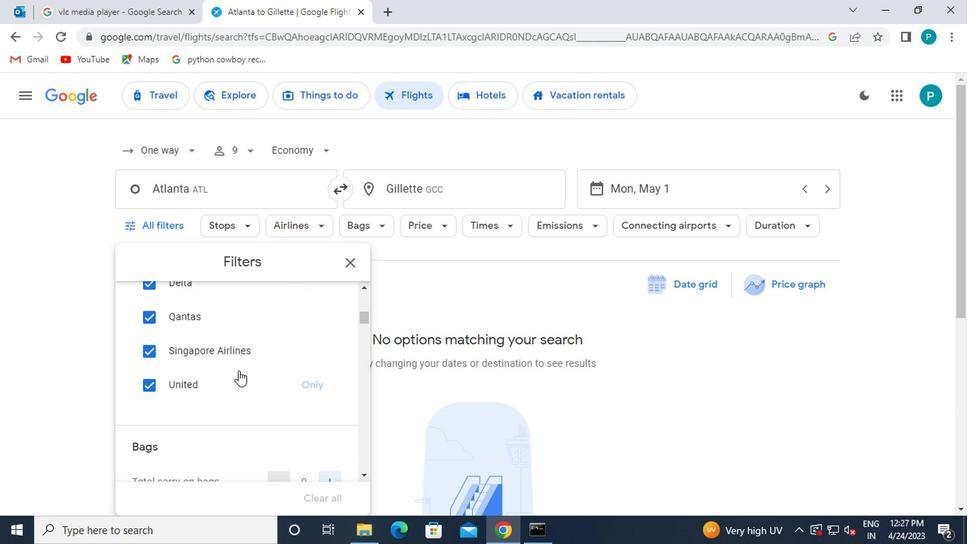 
Action: Mouse moved to (328, 407)
Screenshot: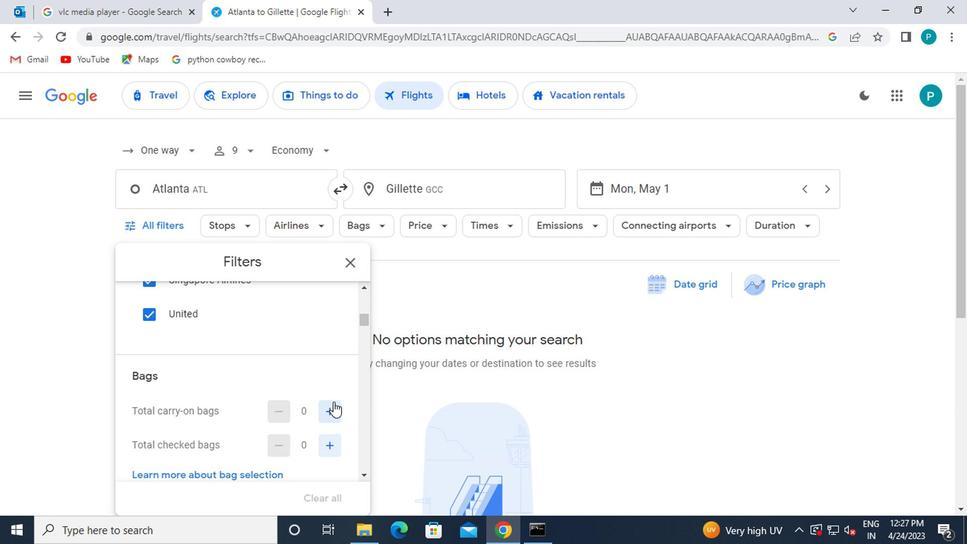 
Action: Mouse pressed left at (328, 407)
Screenshot: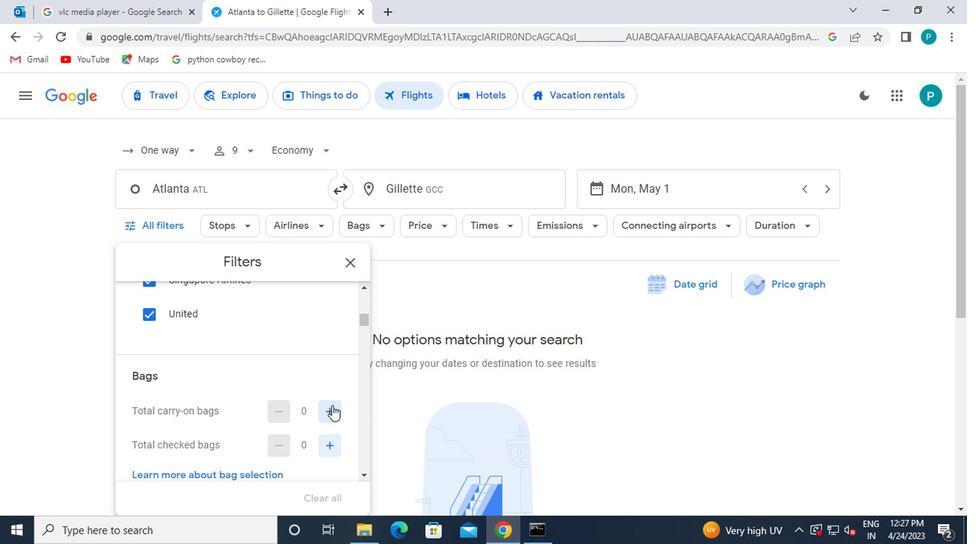 
Action: Mouse moved to (328, 408)
Screenshot: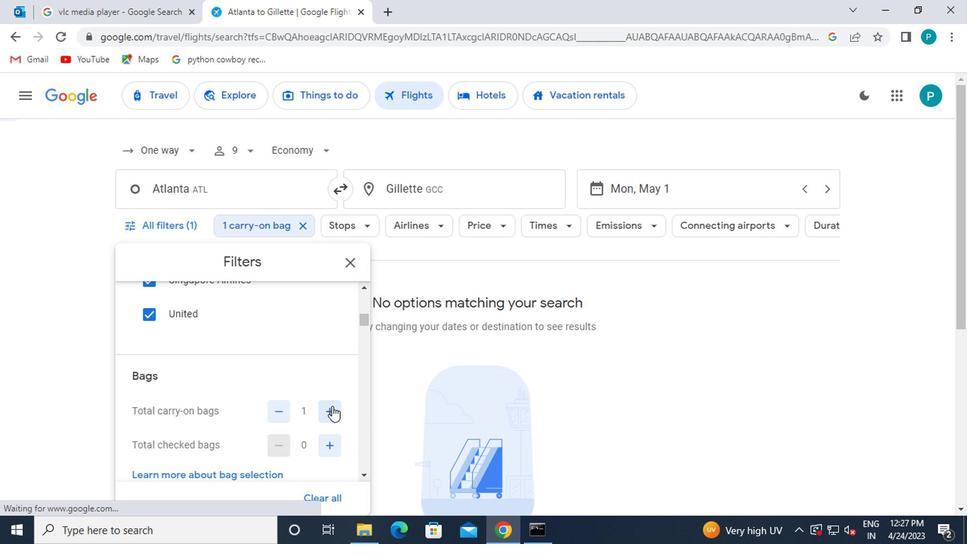 
Action: Mouse pressed left at (328, 408)
Screenshot: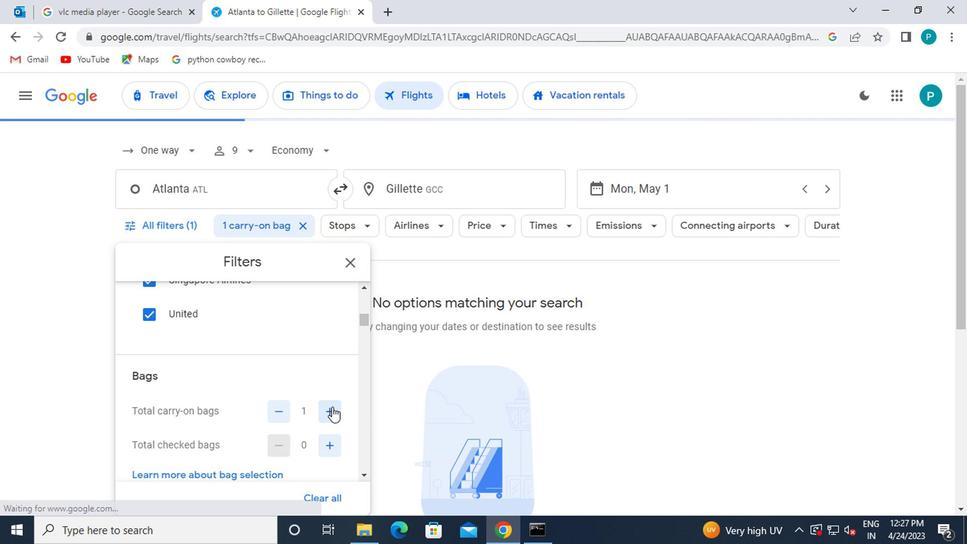 
Action: Mouse moved to (292, 432)
Screenshot: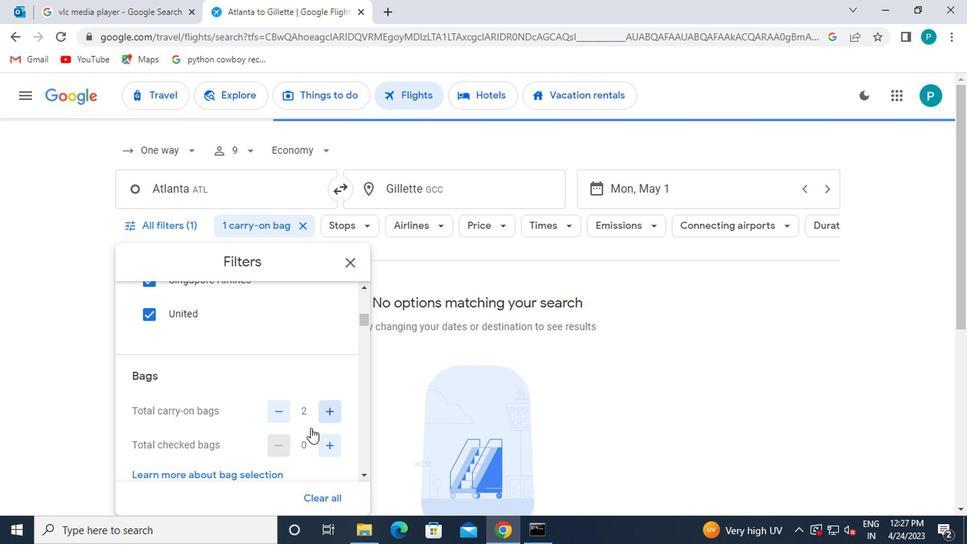 
Action: Mouse scrolled (292, 431) with delta (0, -1)
Screenshot: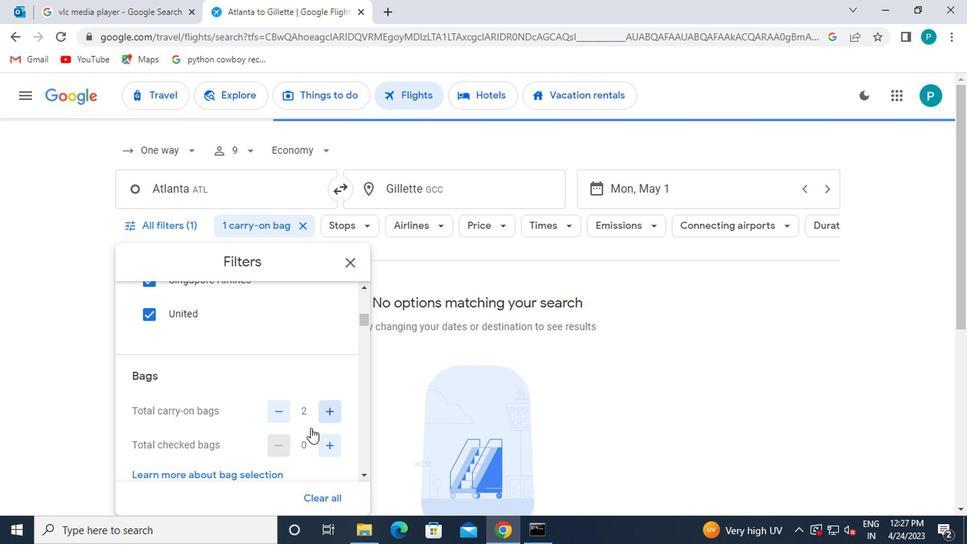 
Action: Mouse moved to (290, 432)
Screenshot: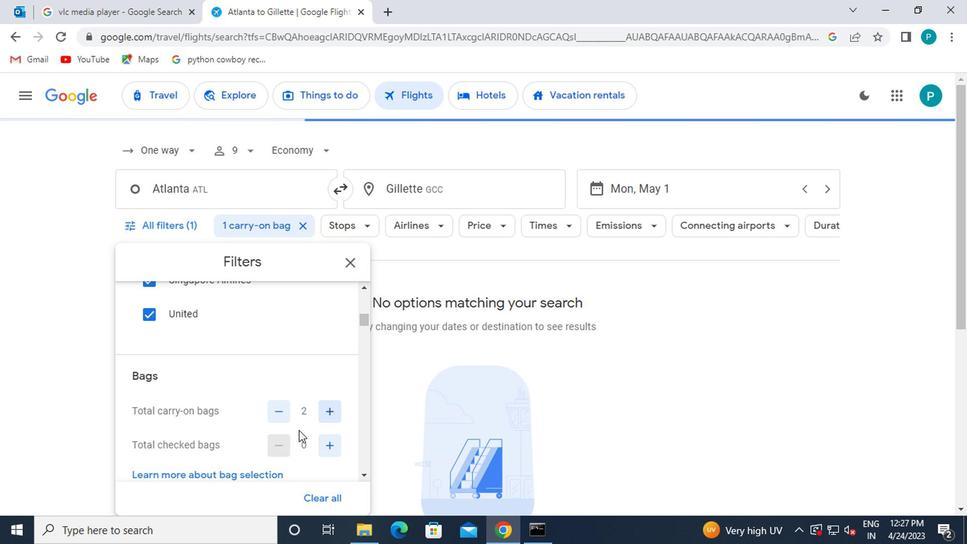 
Action: Mouse scrolled (290, 431) with delta (0, -1)
Screenshot: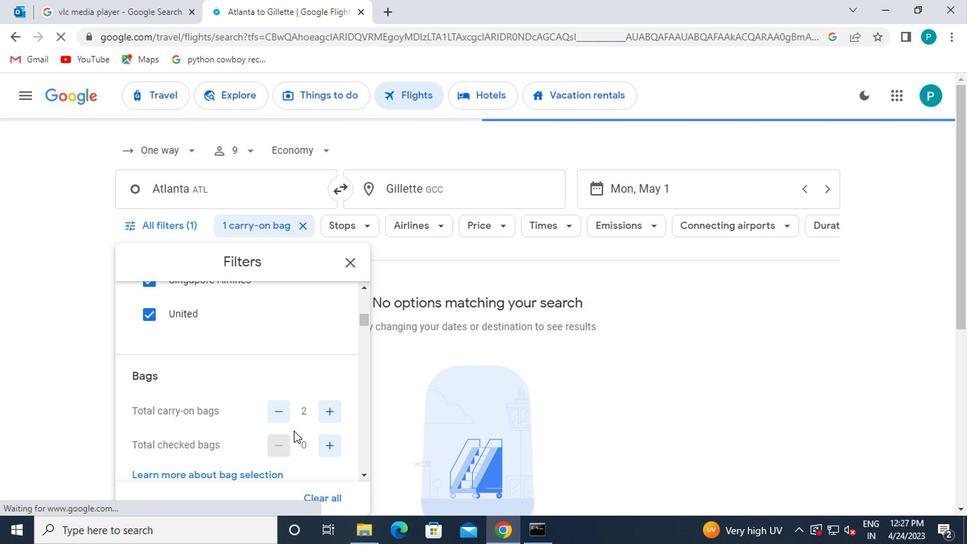 
Action: Mouse moved to (333, 441)
Screenshot: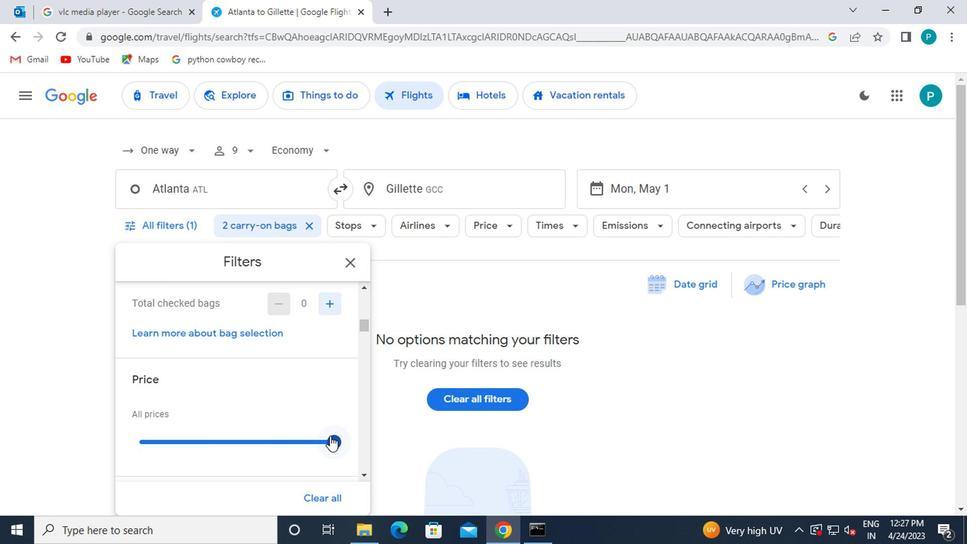 
Action: Mouse pressed left at (333, 441)
Screenshot: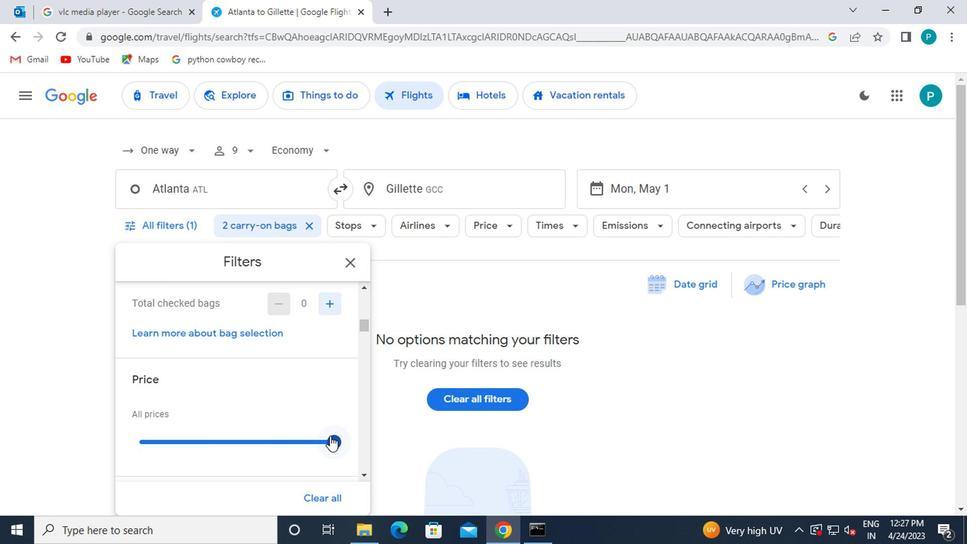 
Action: Mouse moved to (344, 446)
Screenshot: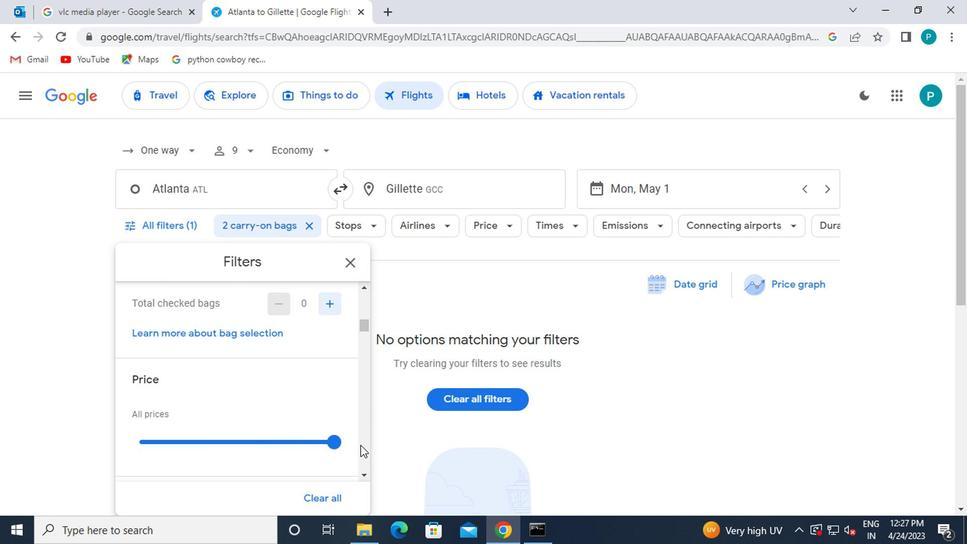 
Action: Mouse scrolled (344, 445) with delta (0, -1)
Screenshot: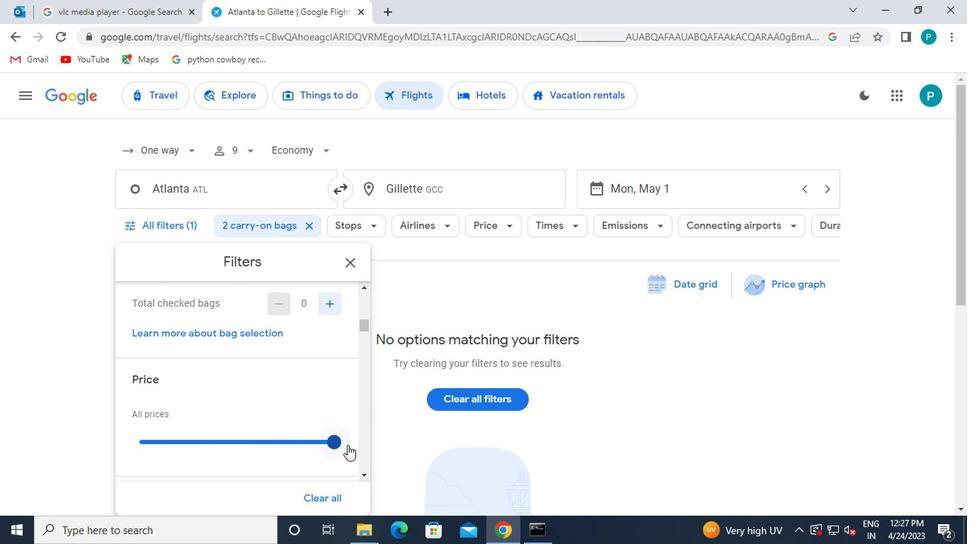 
Action: Mouse scrolled (344, 445) with delta (0, -1)
Screenshot: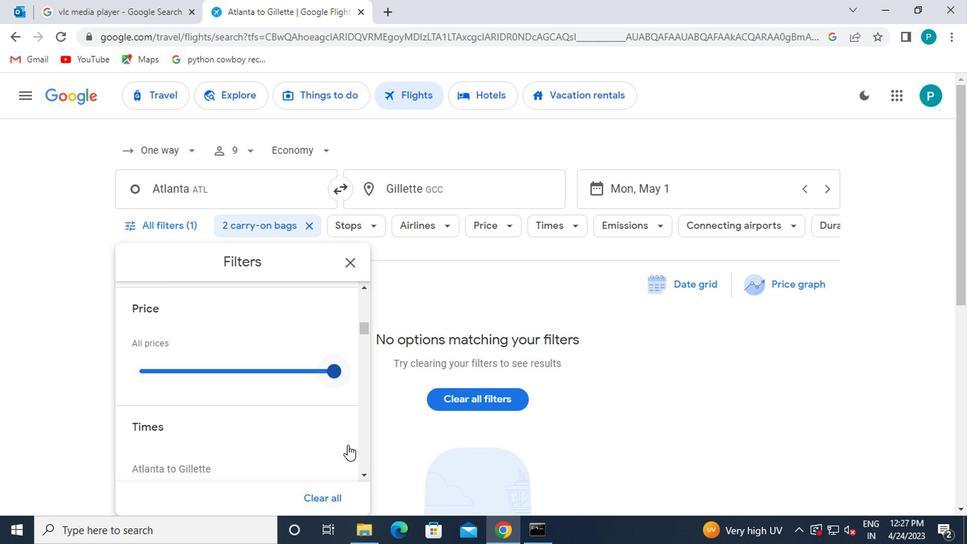 
Action: Mouse moved to (344, 445)
Screenshot: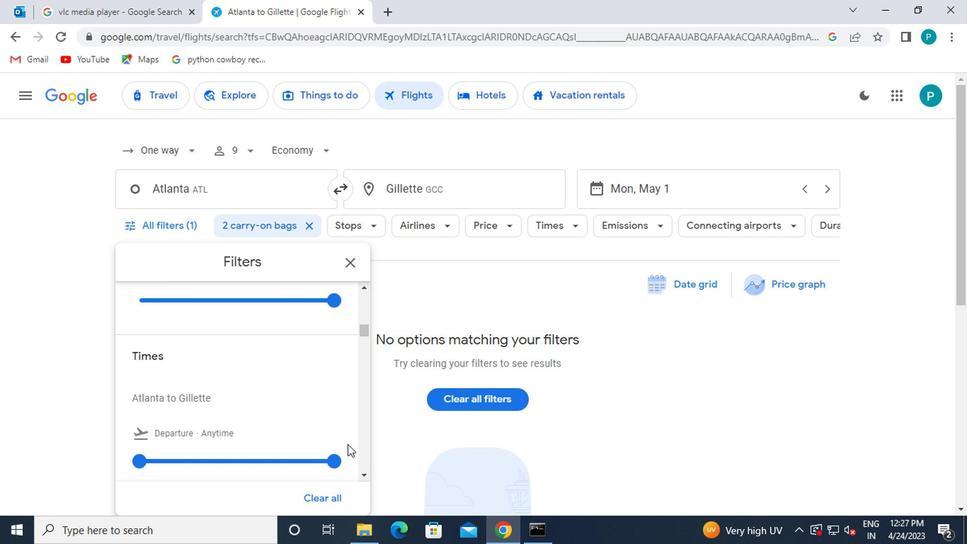 
Action: Mouse scrolled (344, 444) with delta (0, 0)
Screenshot: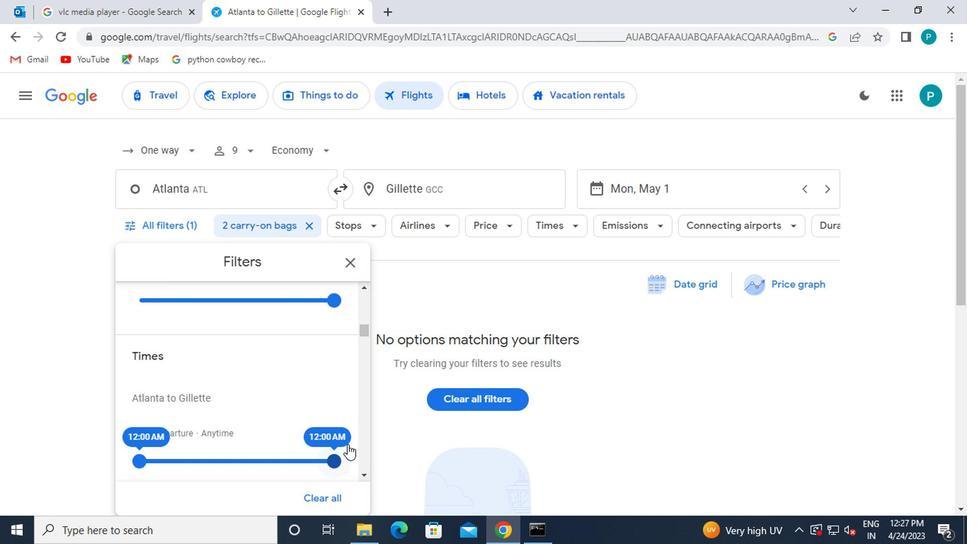 
Action: Mouse moved to (130, 383)
Screenshot: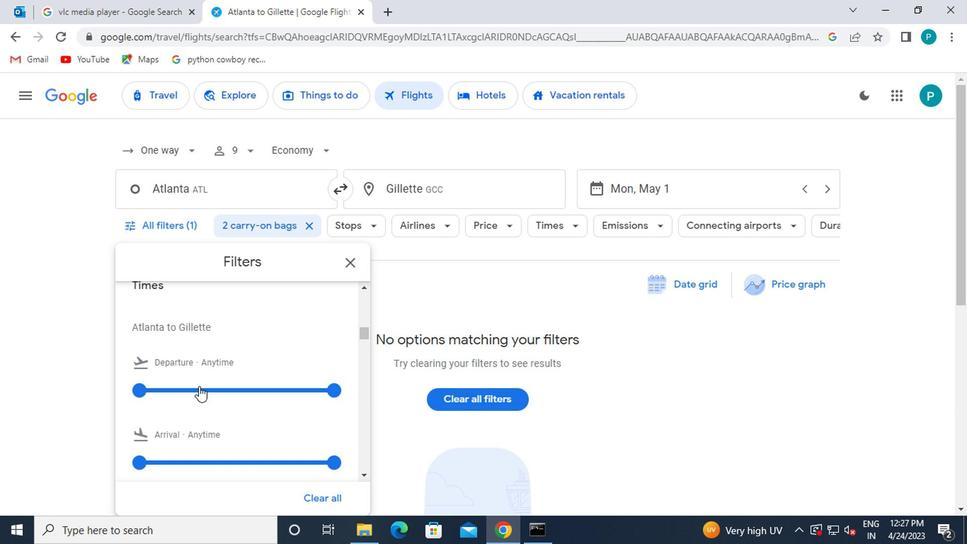 
Action: Mouse pressed left at (130, 383)
Screenshot: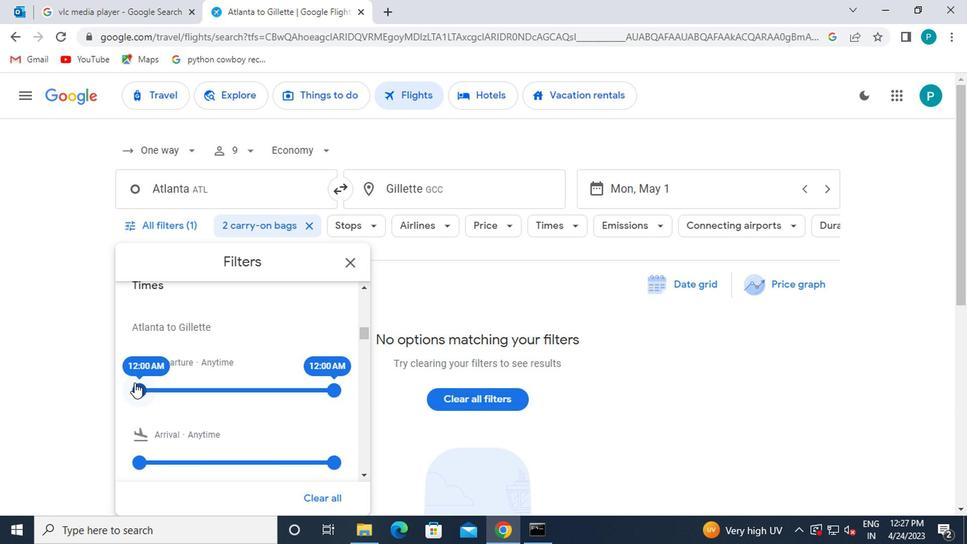 
Action: Mouse moved to (344, 260)
Screenshot: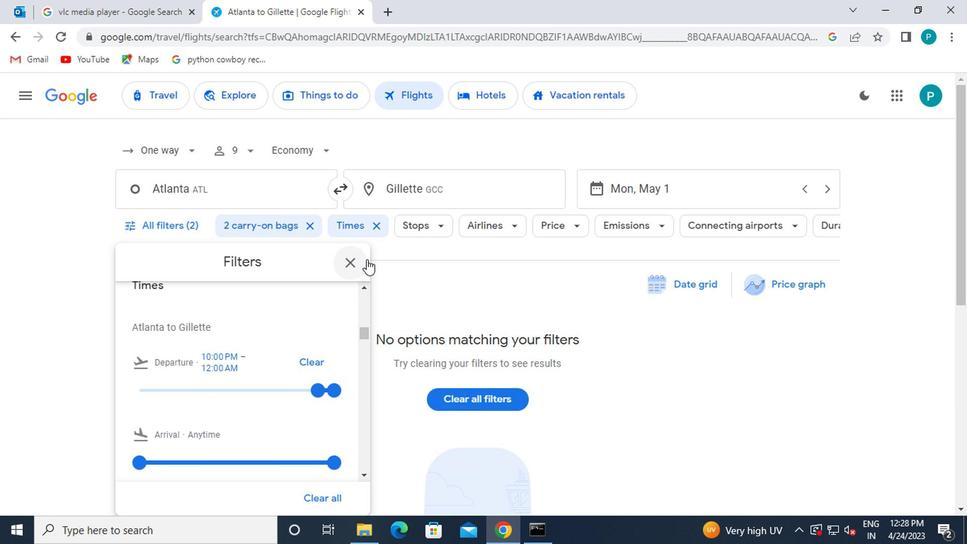 
Action: Mouse pressed left at (344, 260)
Screenshot: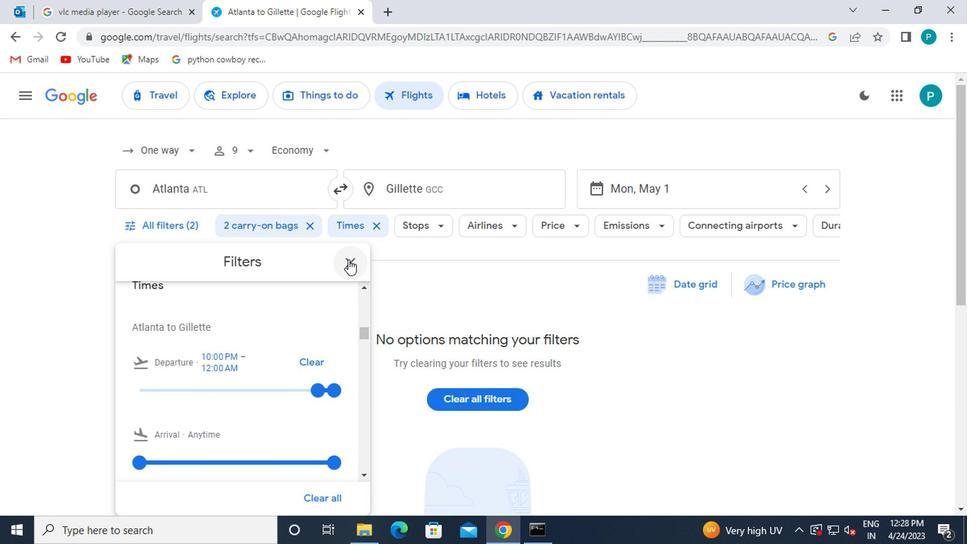 
